 Task: Find connections with filter location Drean with filter topic #Leadershipfirstwith filter profile language German with filter current company Springer Nature Technology and Publishing Solutions with filter school Allahabad Agricultural Institute with filter industry Landscaping Services with filter service category Commercial Real Estate with filter keywords title Mechanical Engineer
Action: Mouse moved to (578, 82)
Screenshot: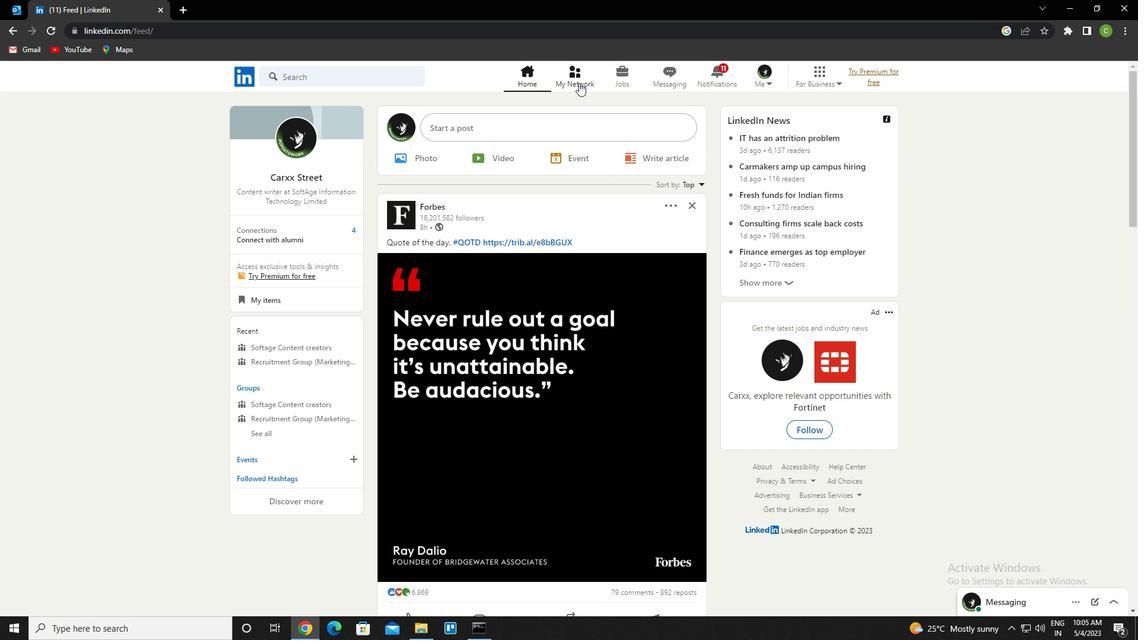 
Action: Mouse pressed left at (578, 82)
Screenshot: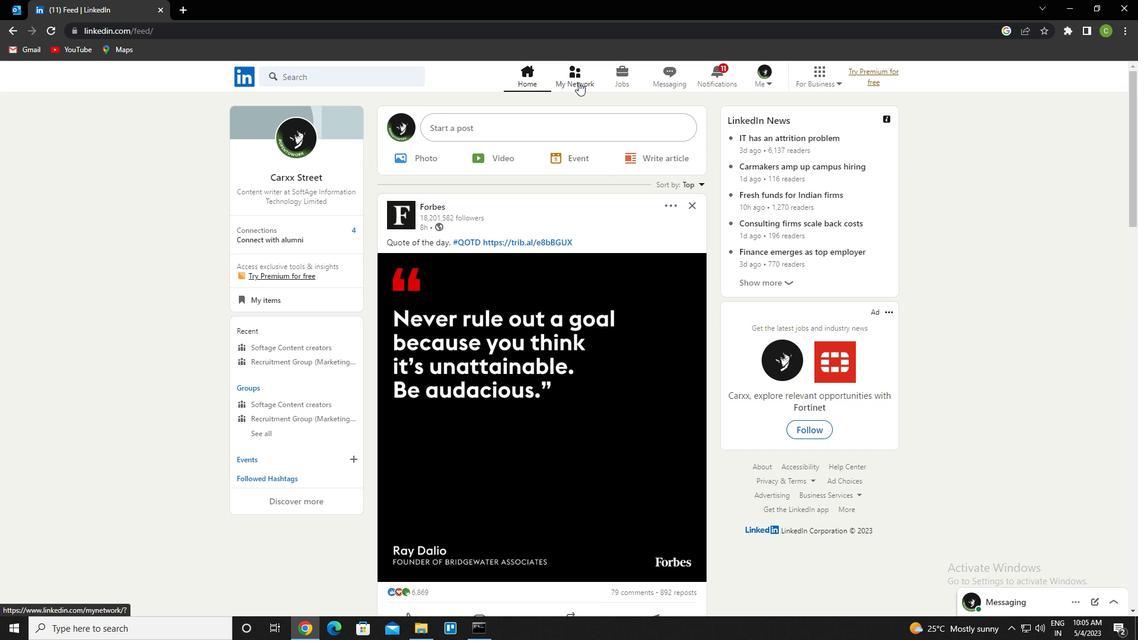 
Action: Mouse moved to (354, 147)
Screenshot: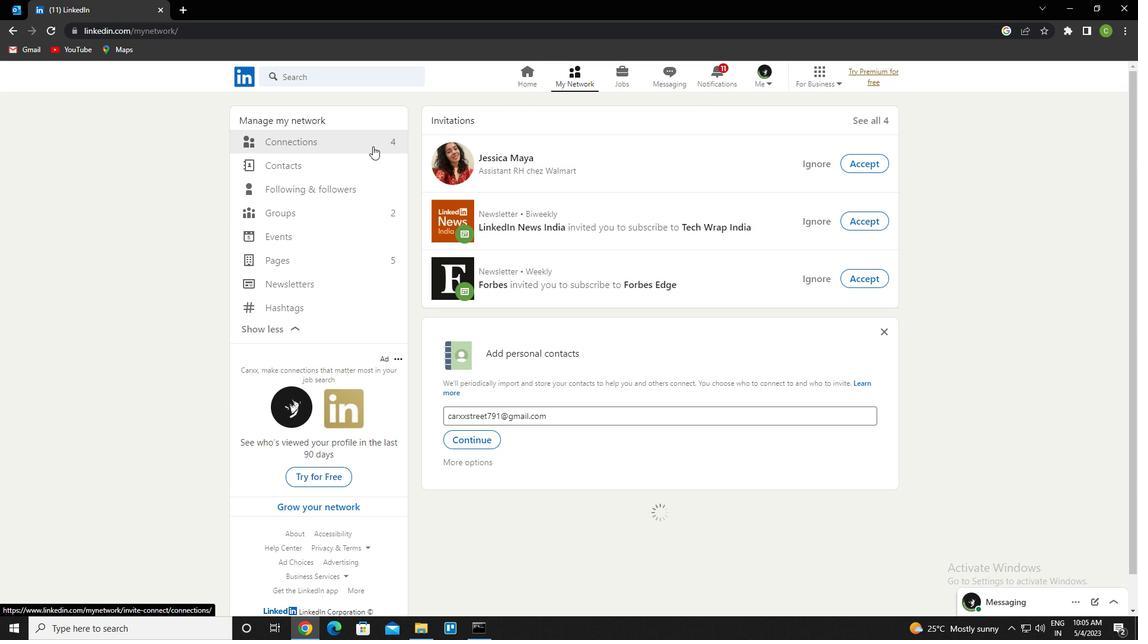 
Action: Mouse pressed left at (354, 147)
Screenshot: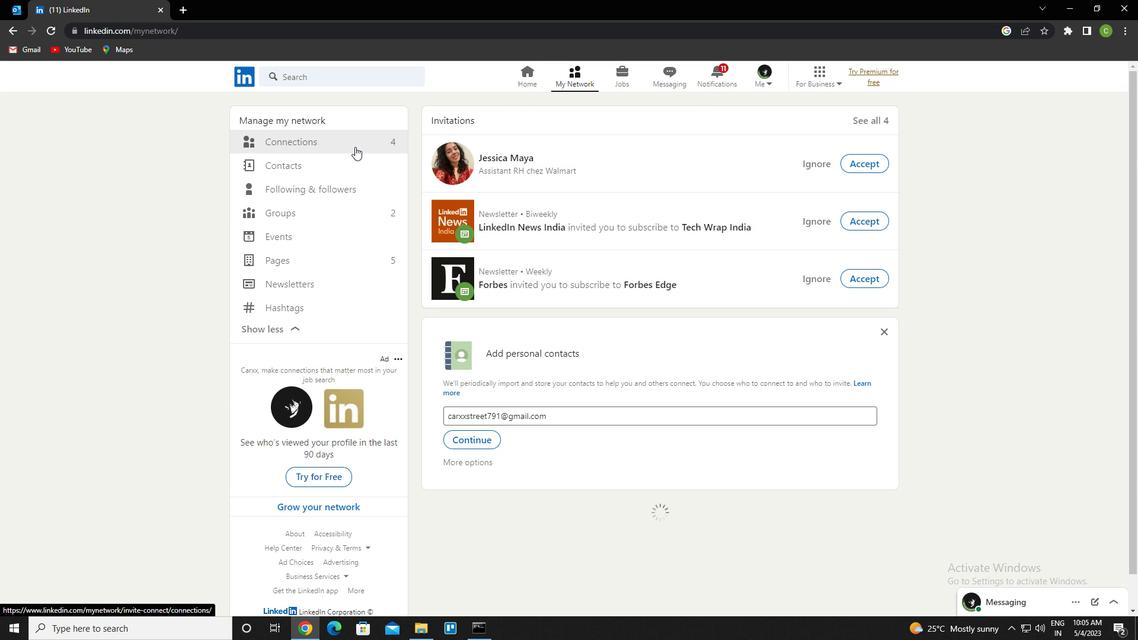 
Action: Mouse moved to (682, 145)
Screenshot: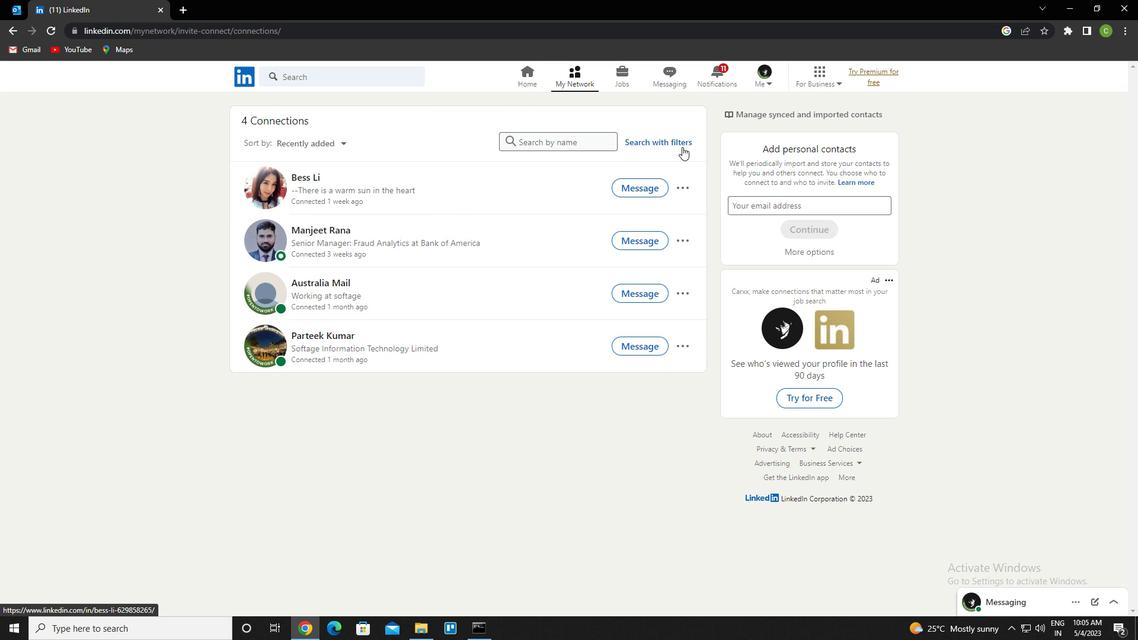 
Action: Mouse pressed left at (682, 145)
Screenshot: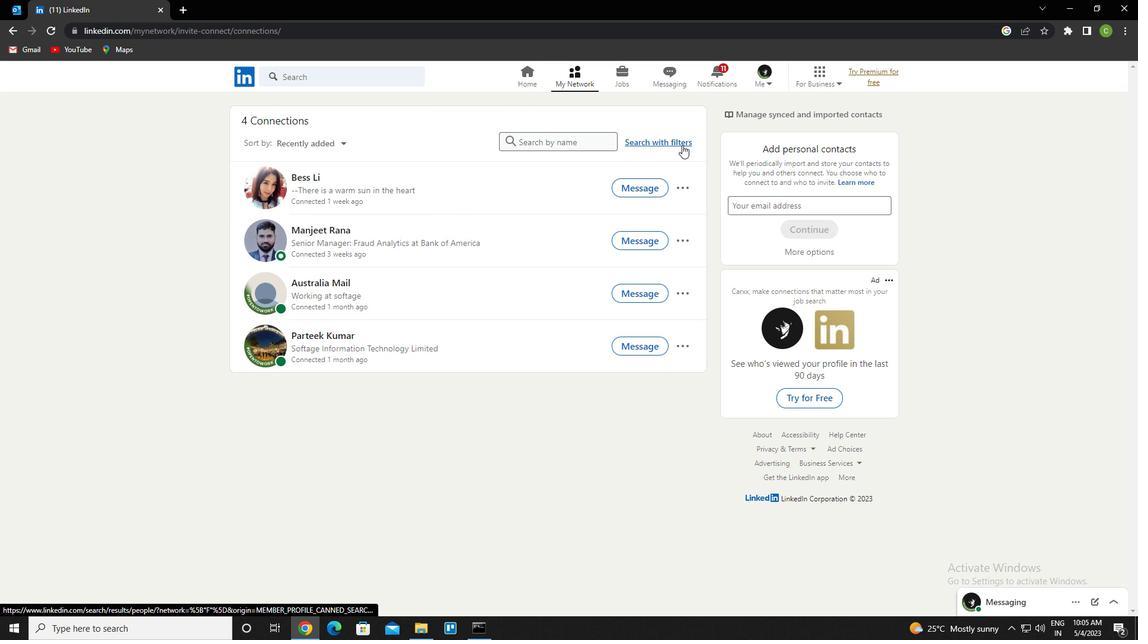 
Action: Mouse moved to (614, 111)
Screenshot: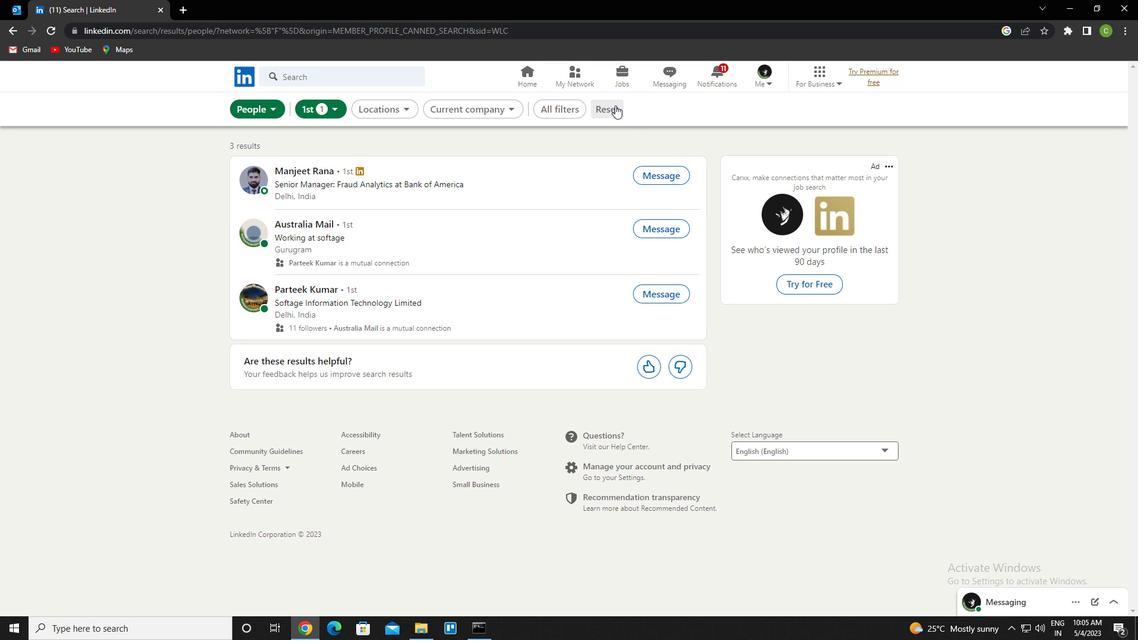 
Action: Mouse pressed left at (614, 111)
Screenshot: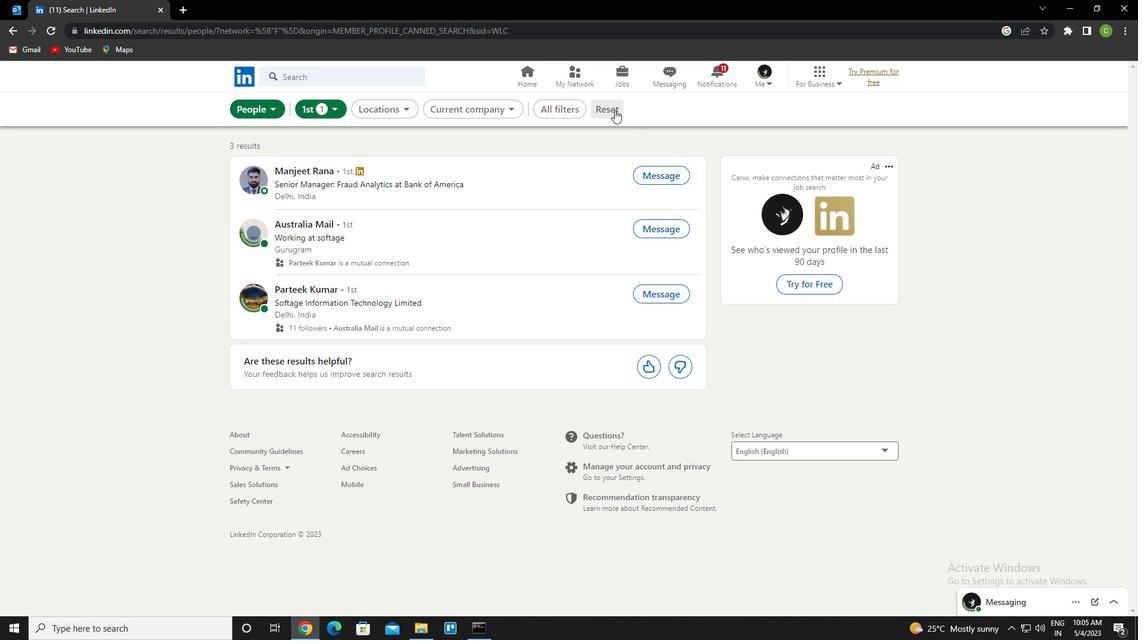
Action: Mouse moved to (597, 111)
Screenshot: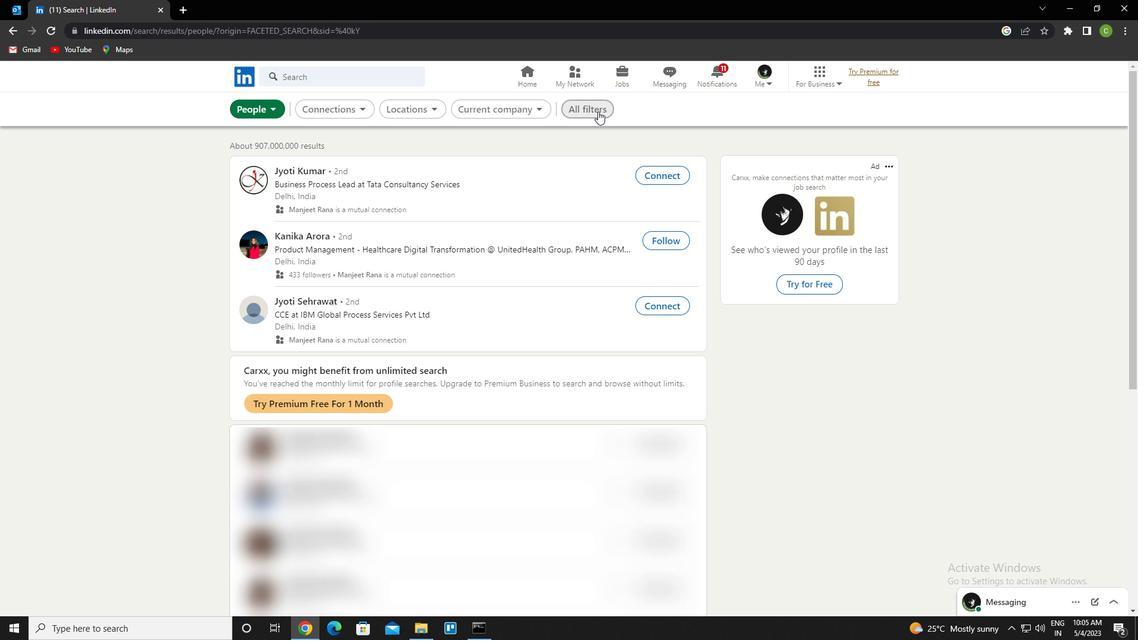
Action: Mouse pressed left at (597, 111)
Screenshot: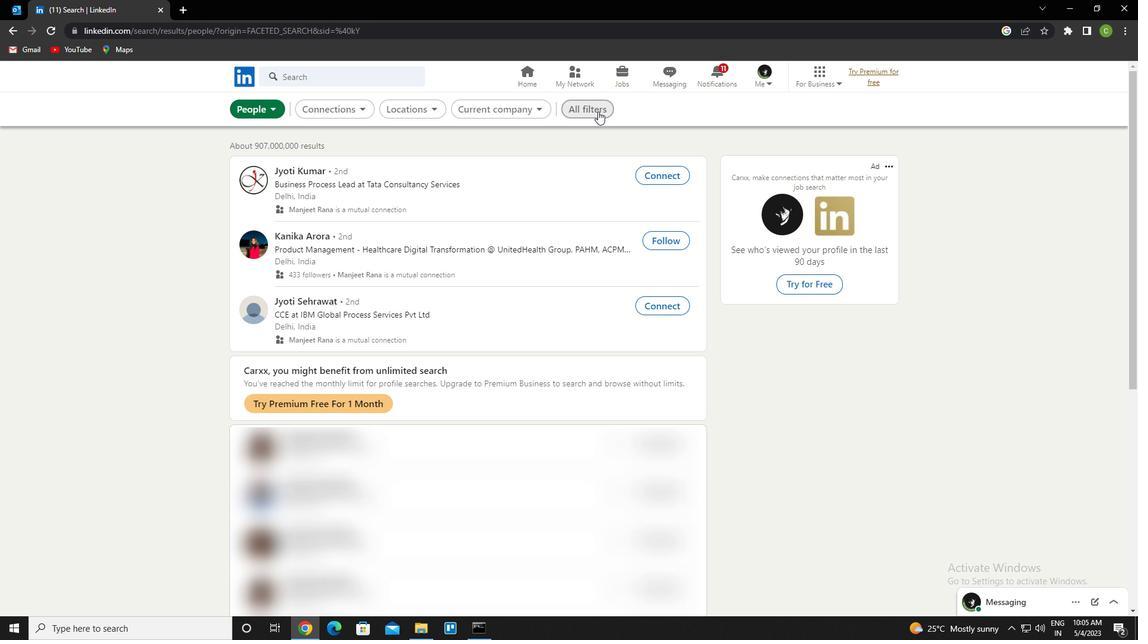 
Action: Mouse moved to (833, 278)
Screenshot: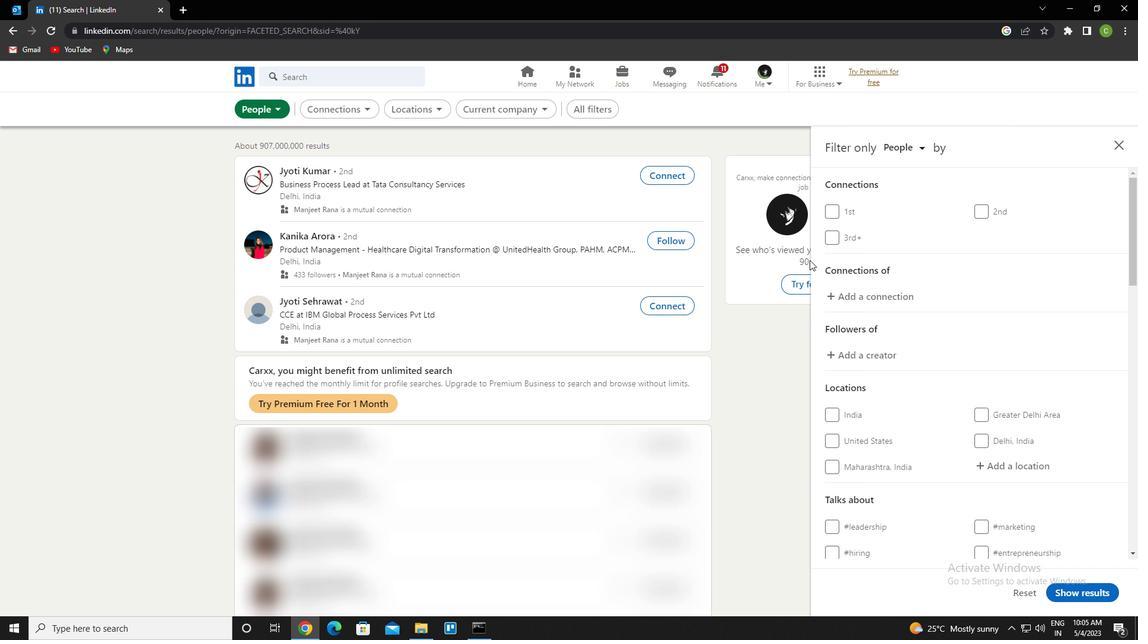 
Action: Mouse scrolled (833, 277) with delta (0, 0)
Screenshot: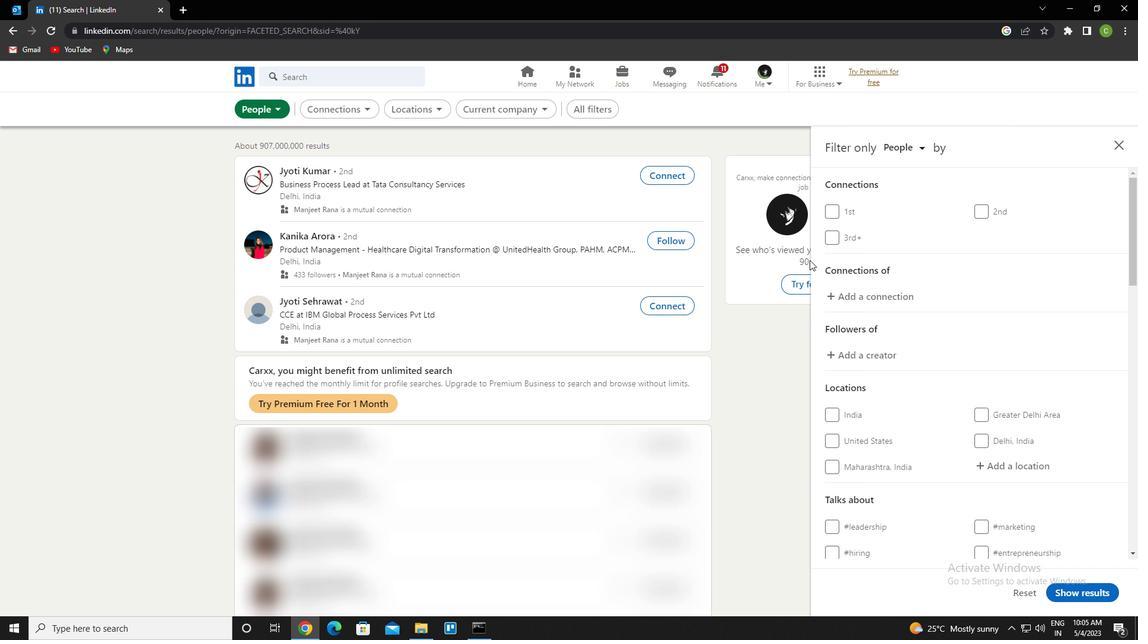 
Action: Mouse moved to (857, 293)
Screenshot: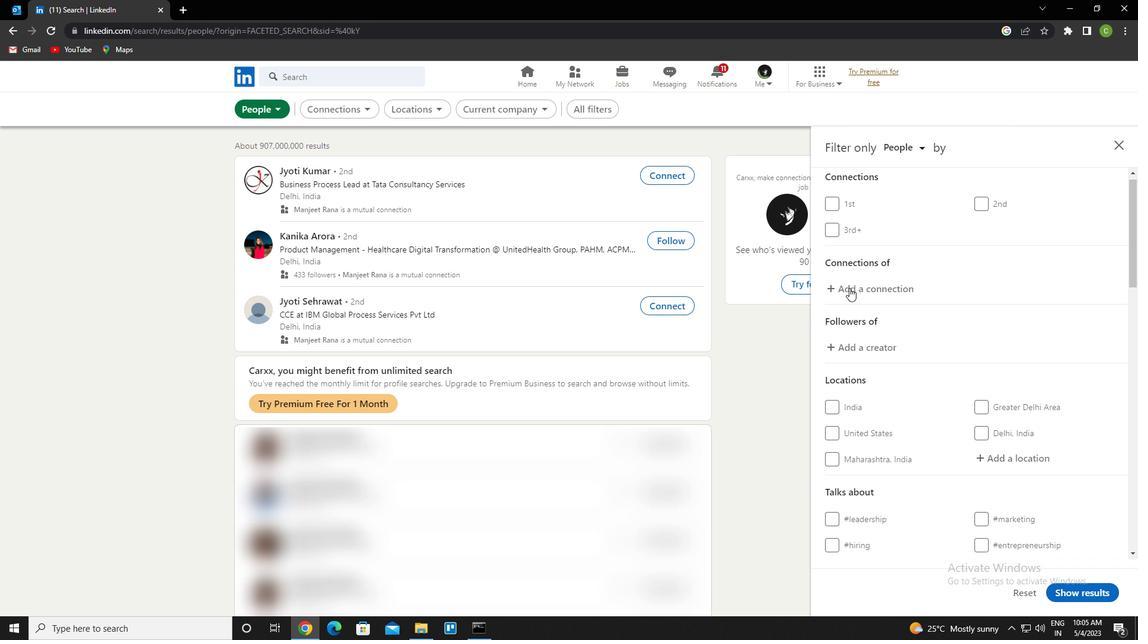 
Action: Mouse scrolled (857, 292) with delta (0, 0)
Screenshot: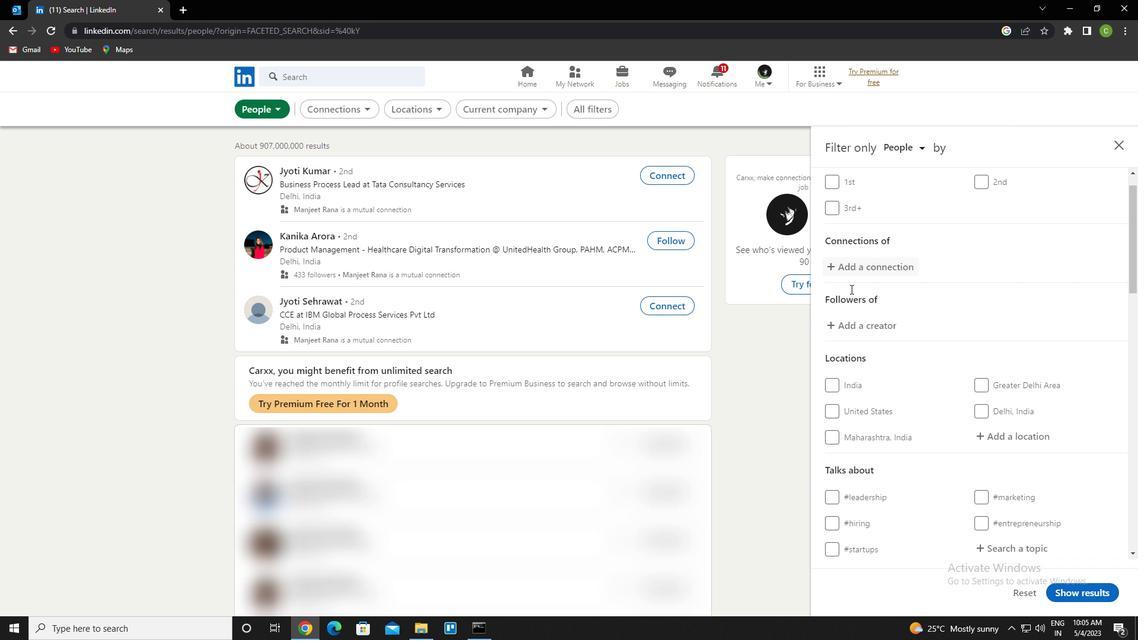 
Action: Mouse moved to (857, 295)
Screenshot: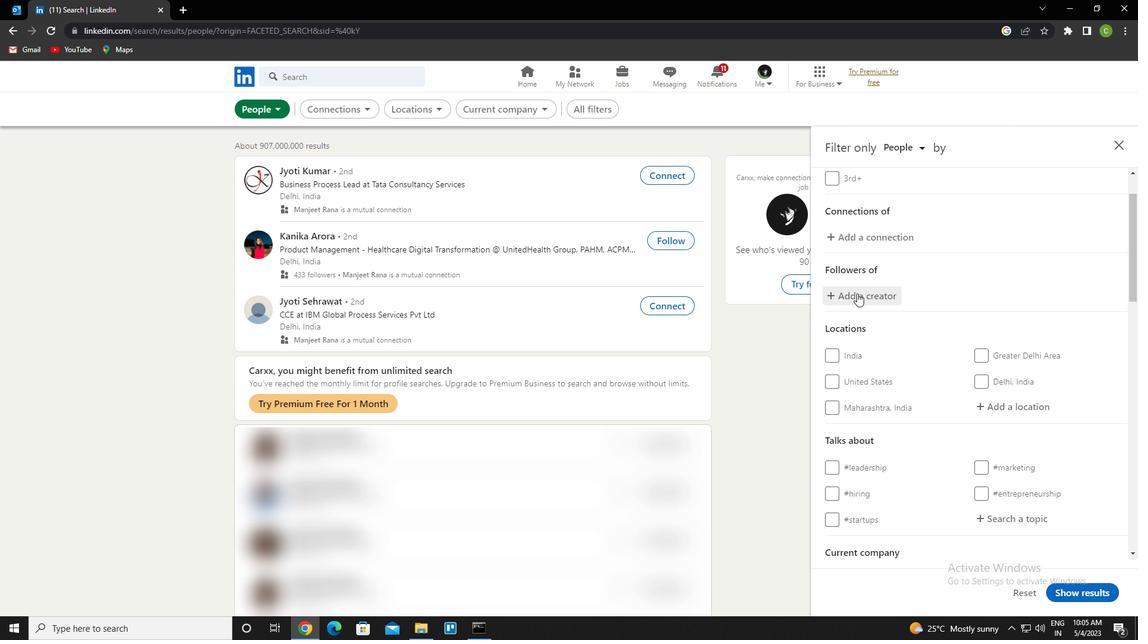 
Action: Mouse scrolled (857, 294) with delta (0, 0)
Screenshot: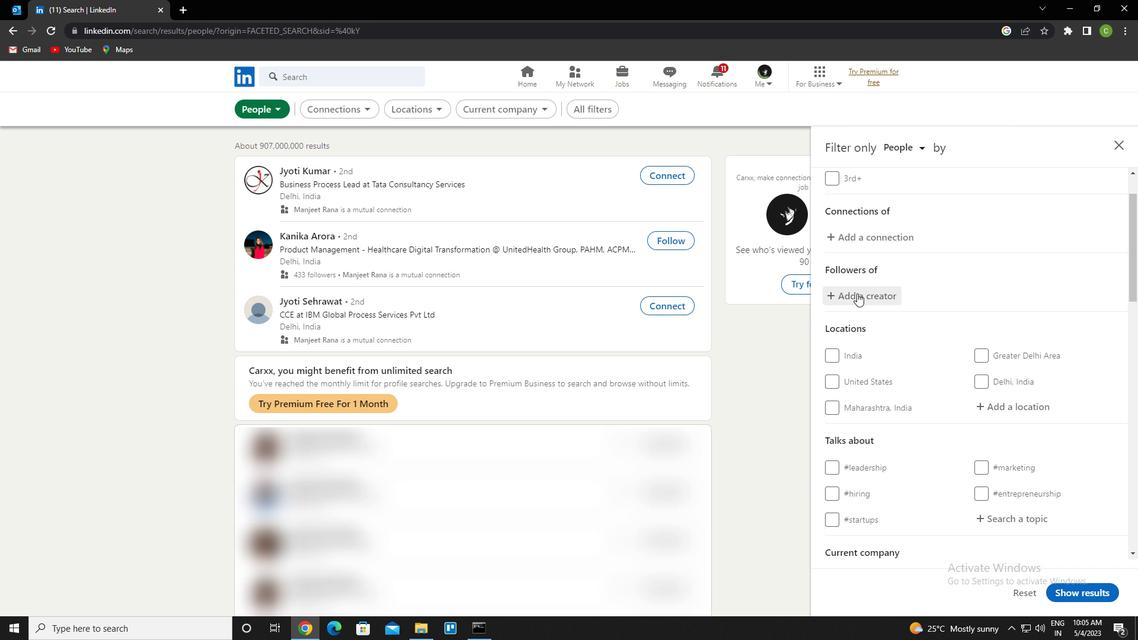 
Action: Mouse moved to (999, 292)
Screenshot: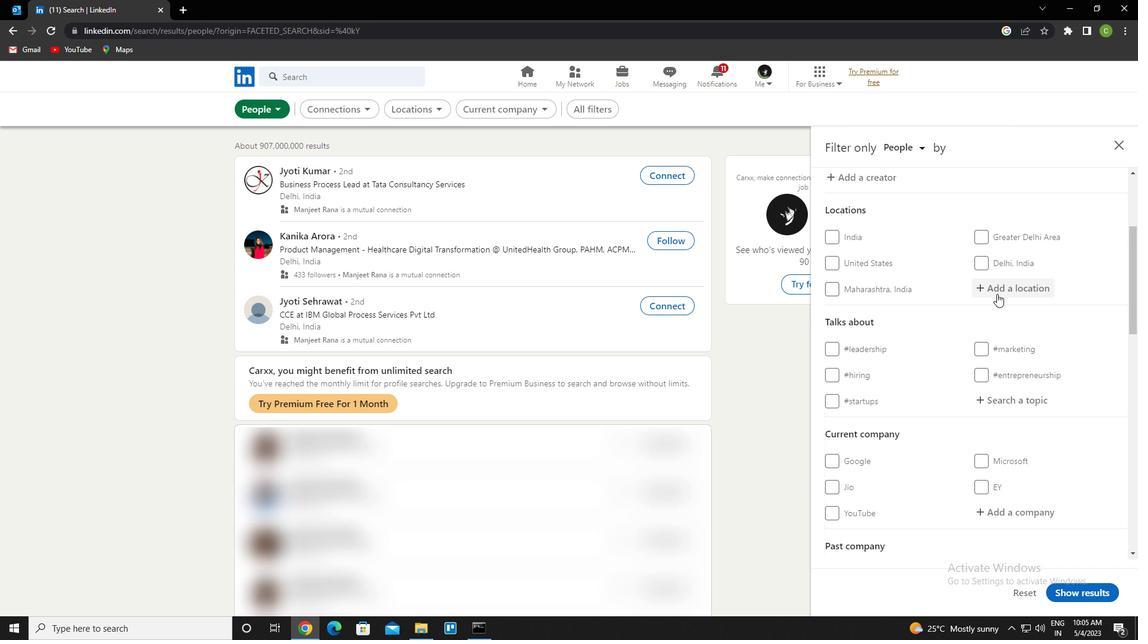 
Action: Mouse pressed left at (999, 292)
Screenshot: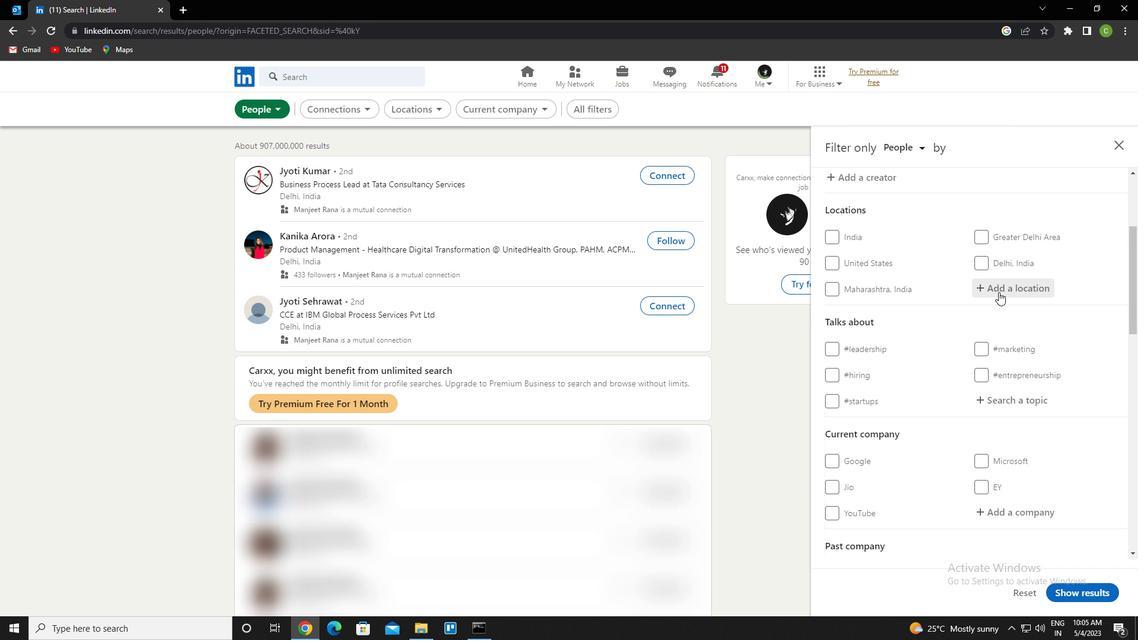 
Action: Key pressed <Key.caps_lock>d<Key.caps_lock>rean<Key.down><Key.enter>
Screenshot: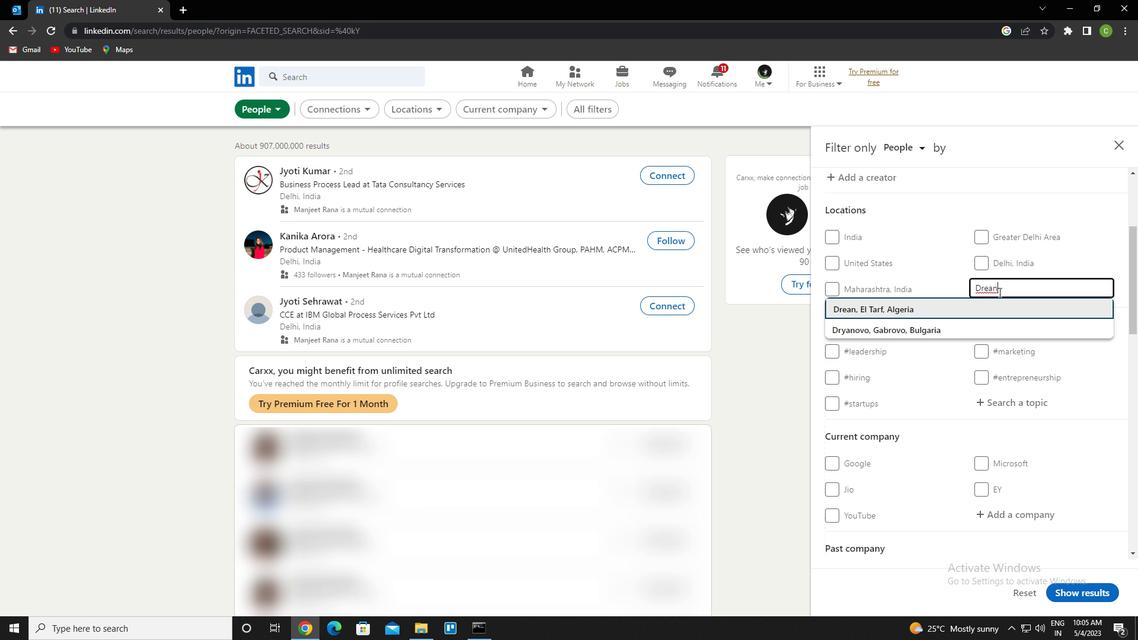
Action: Mouse scrolled (999, 291) with delta (0, 0)
Screenshot: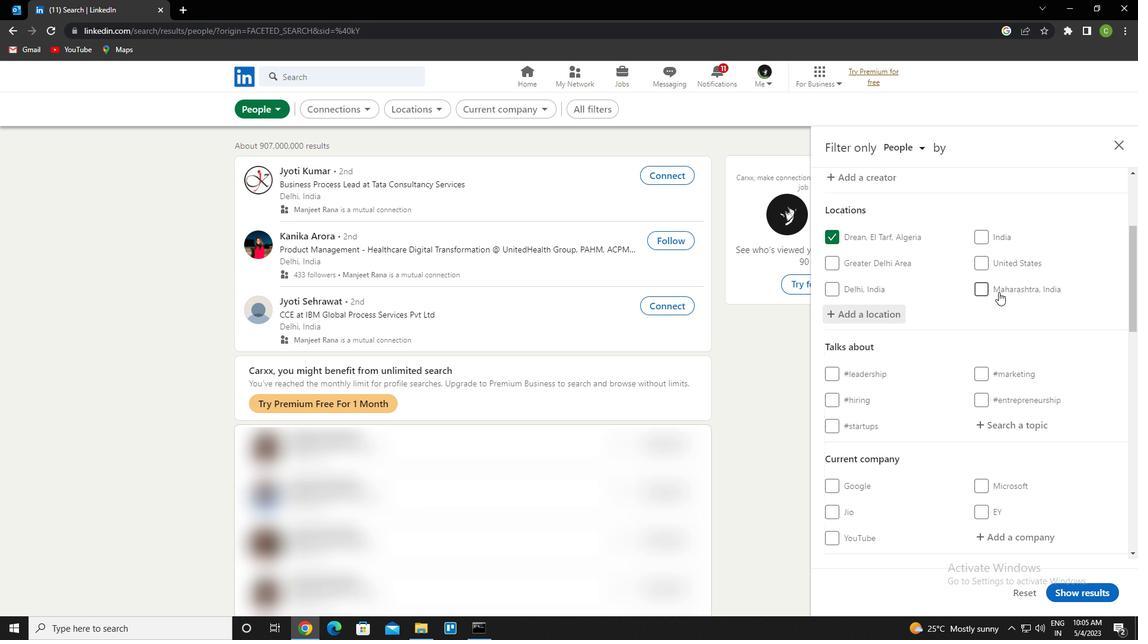 
Action: Mouse scrolled (999, 291) with delta (0, 0)
Screenshot: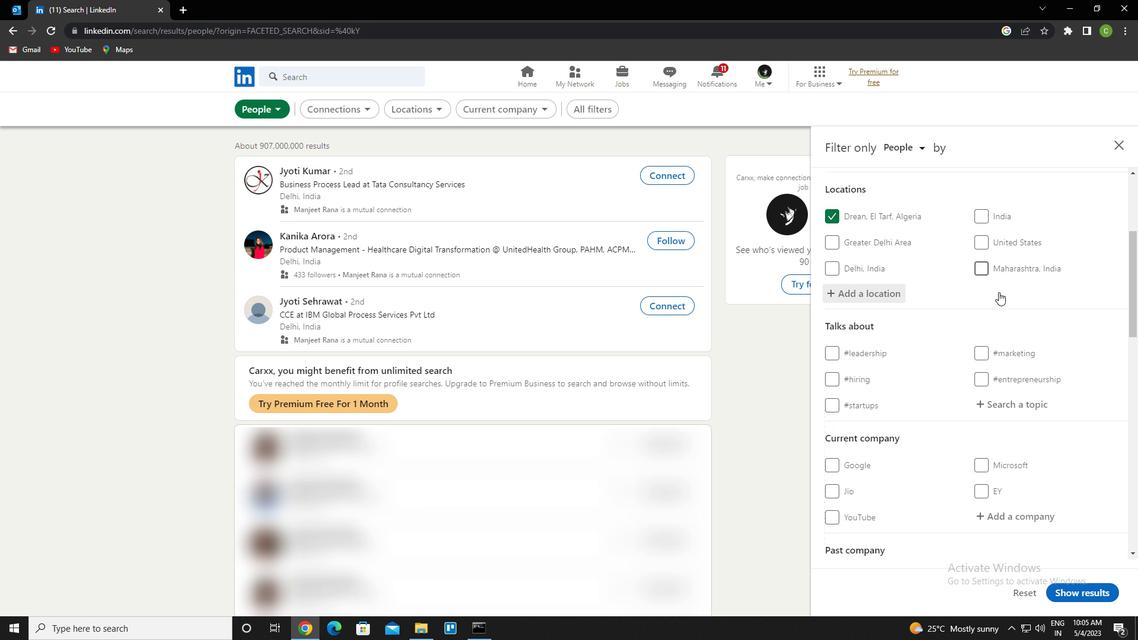 
Action: Mouse moved to (1009, 310)
Screenshot: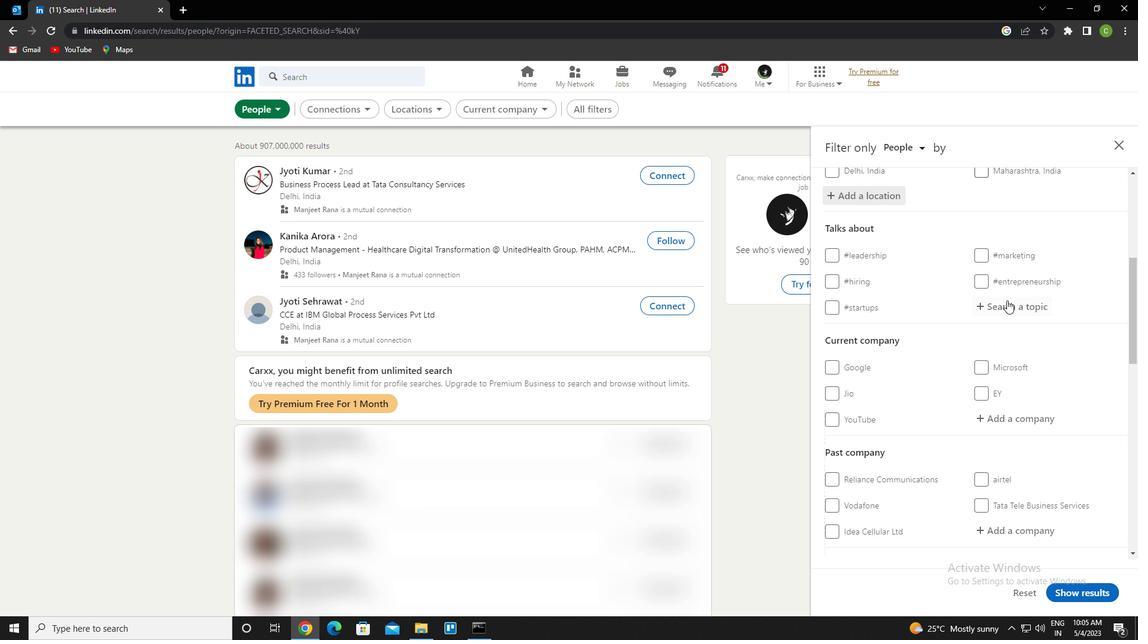 
Action: Mouse pressed left at (1009, 310)
Screenshot: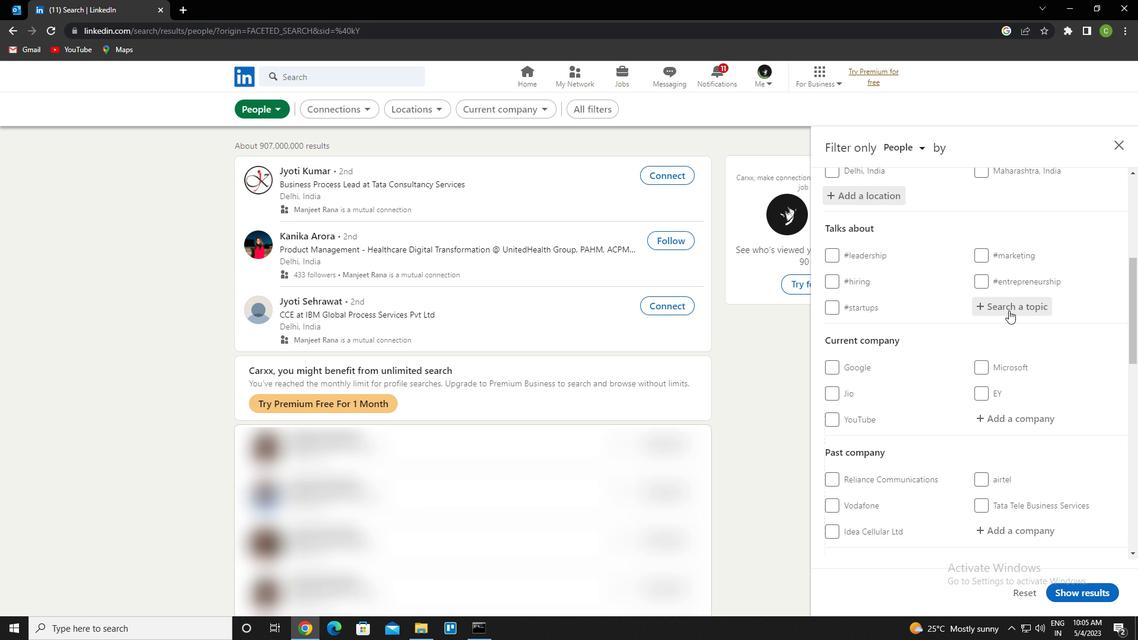 
Action: Key pressed <Key.caps_lock>l<Key.caps_lock>eadreshipfirst
Screenshot: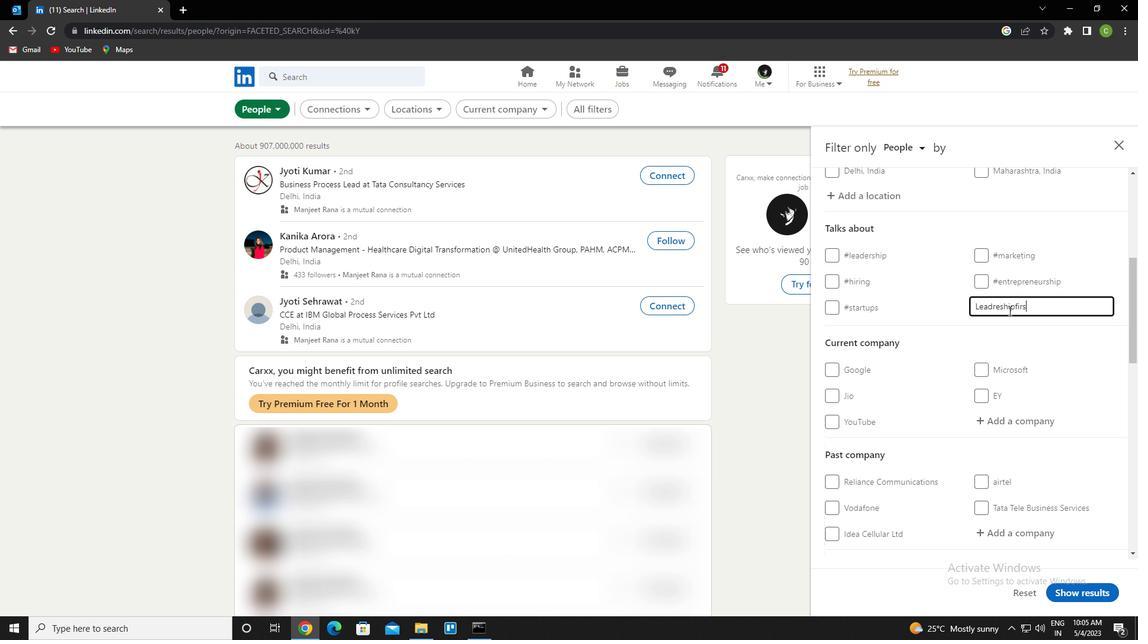 
Action: Mouse moved to (999, 308)
Screenshot: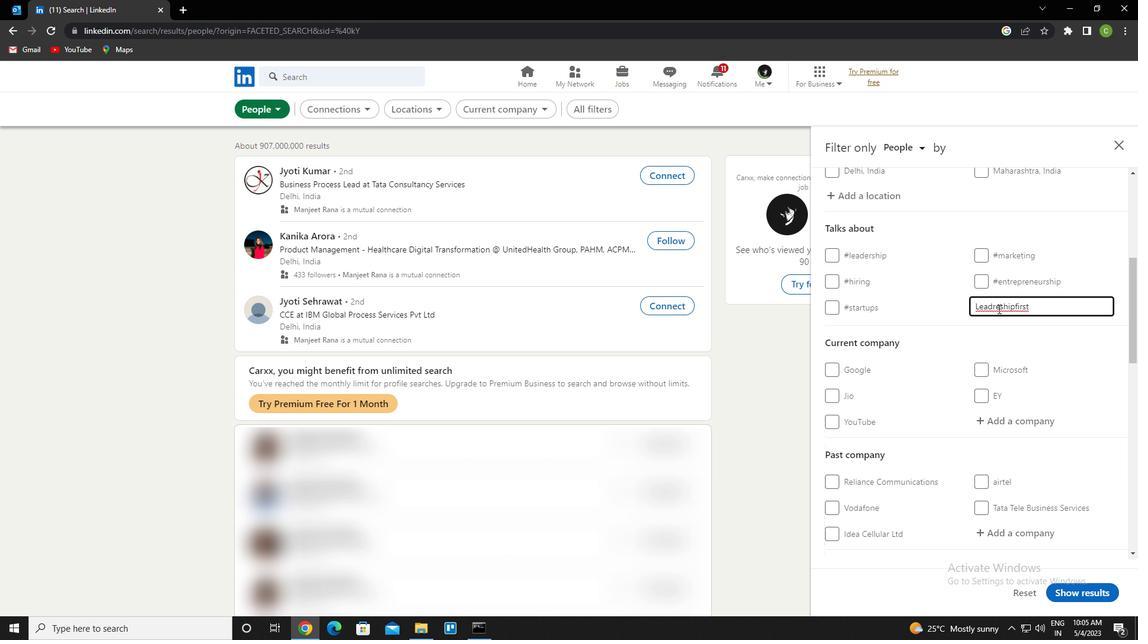 
Action: Mouse pressed left at (999, 308)
Screenshot: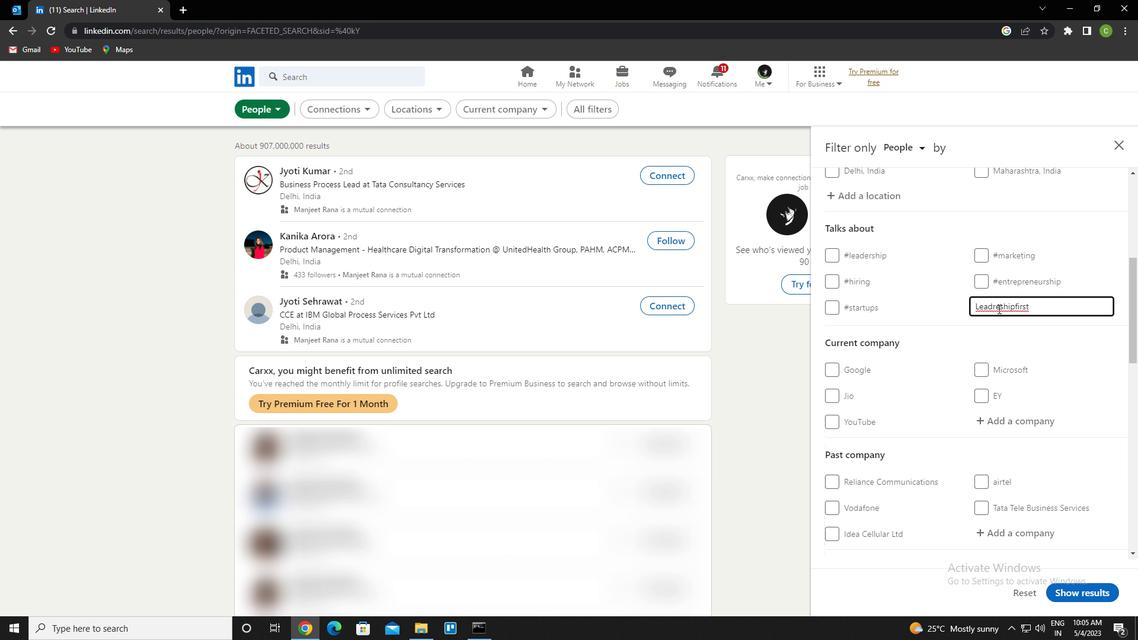 
Action: Mouse moved to (999, 308)
Screenshot: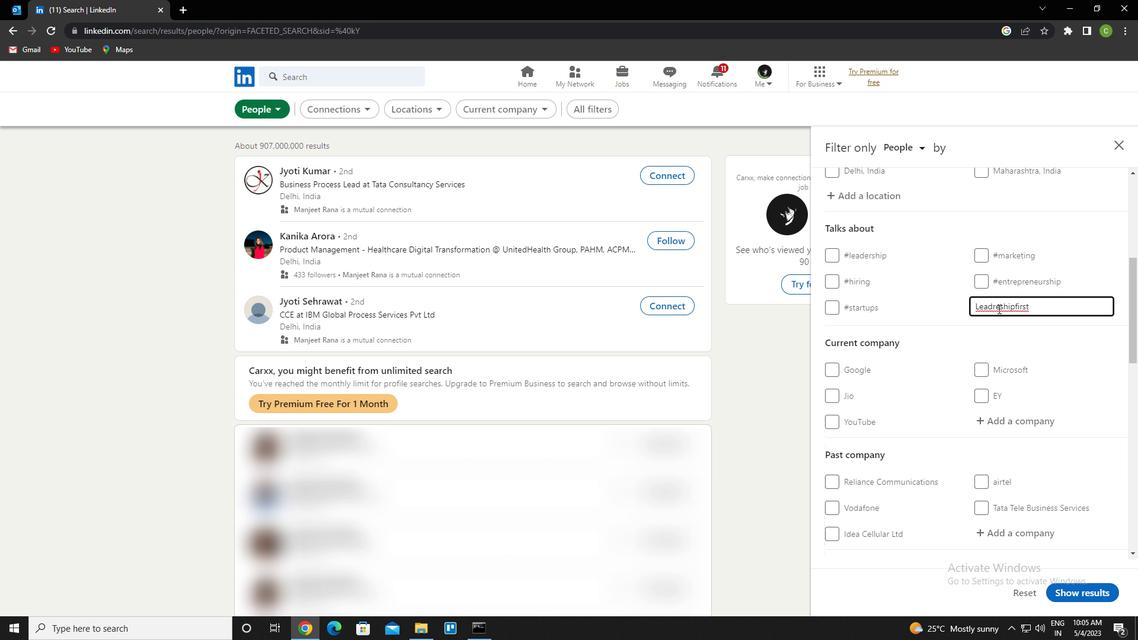 
Action: Key pressed <Key.backspace><Key.backspace>er
Screenshot: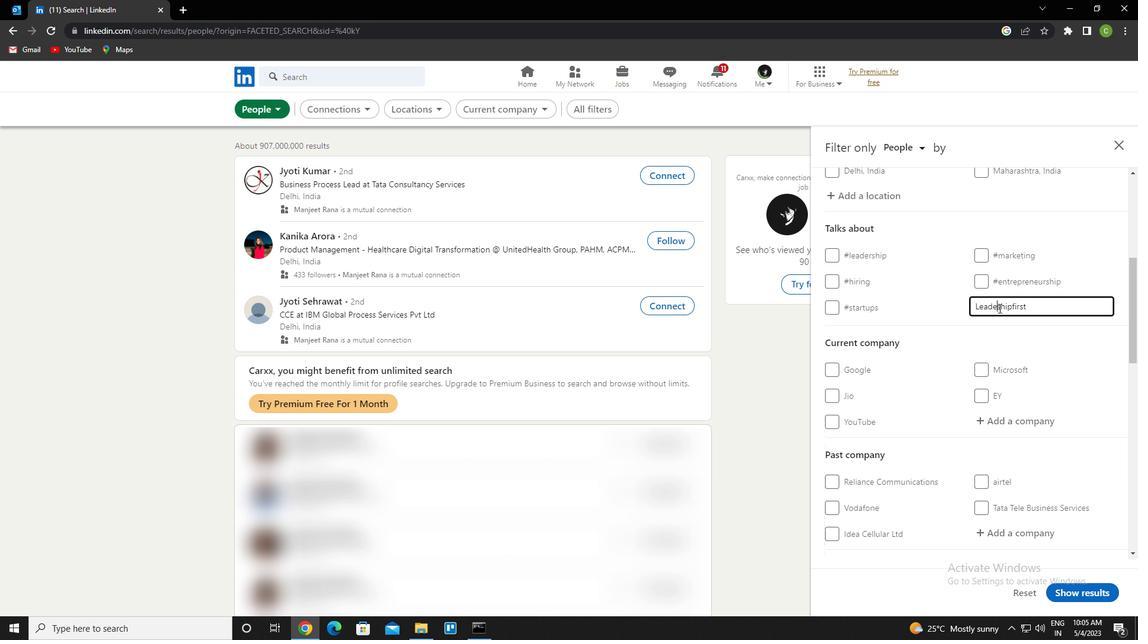 
Action: Mouse moved to (992, 323)
Screenshot: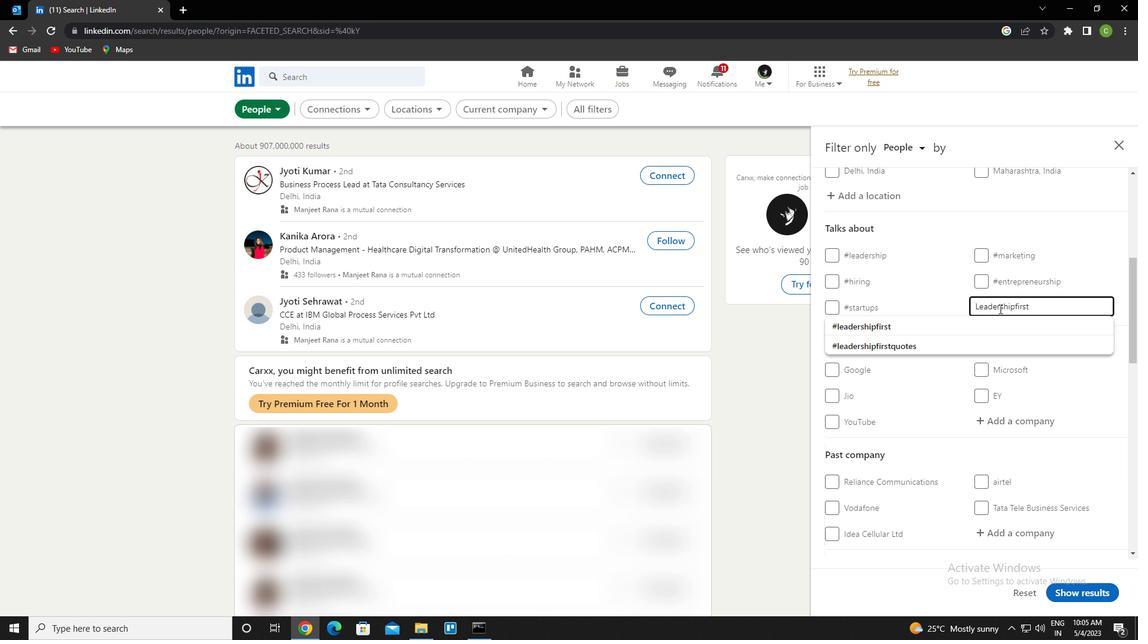 
Action: Mouse pressed left at (992, 323)
Screenshot: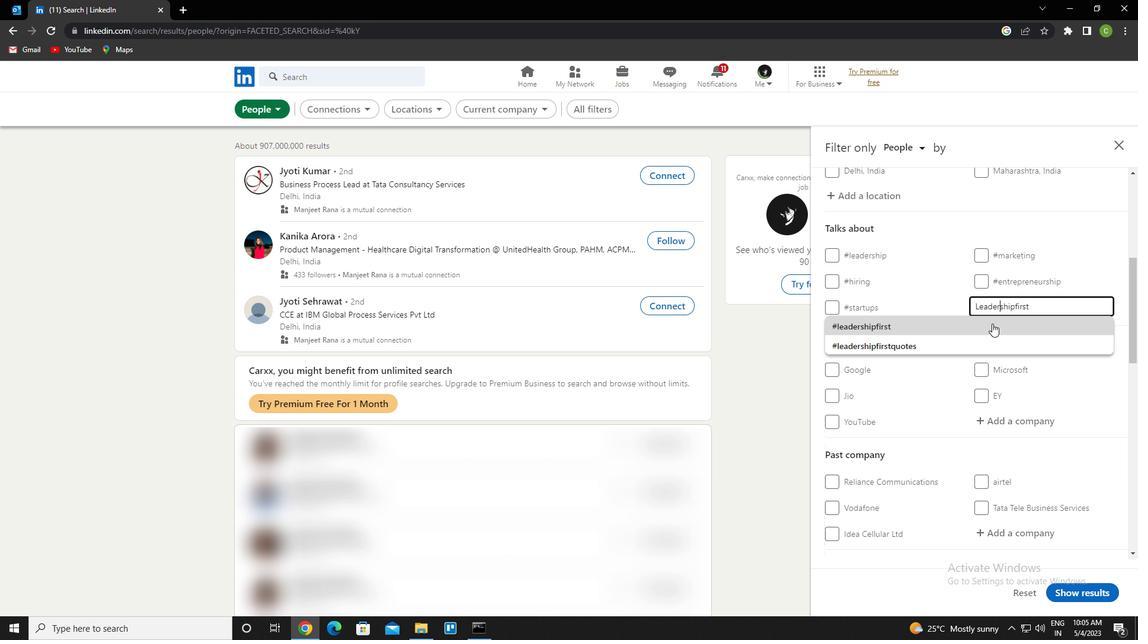 
Action: Mouse scrolled (992, 323) with delta (0, 0)
Screenshot: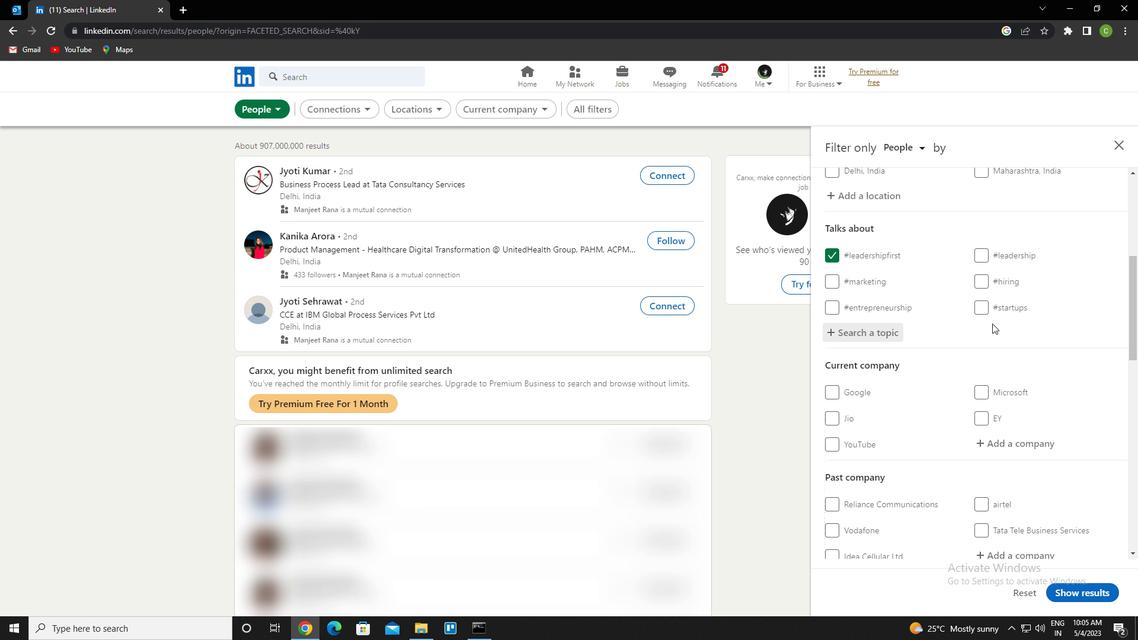 
Action: Mouse scrolled (992, 323) with delta (0, 0)
Screenshot: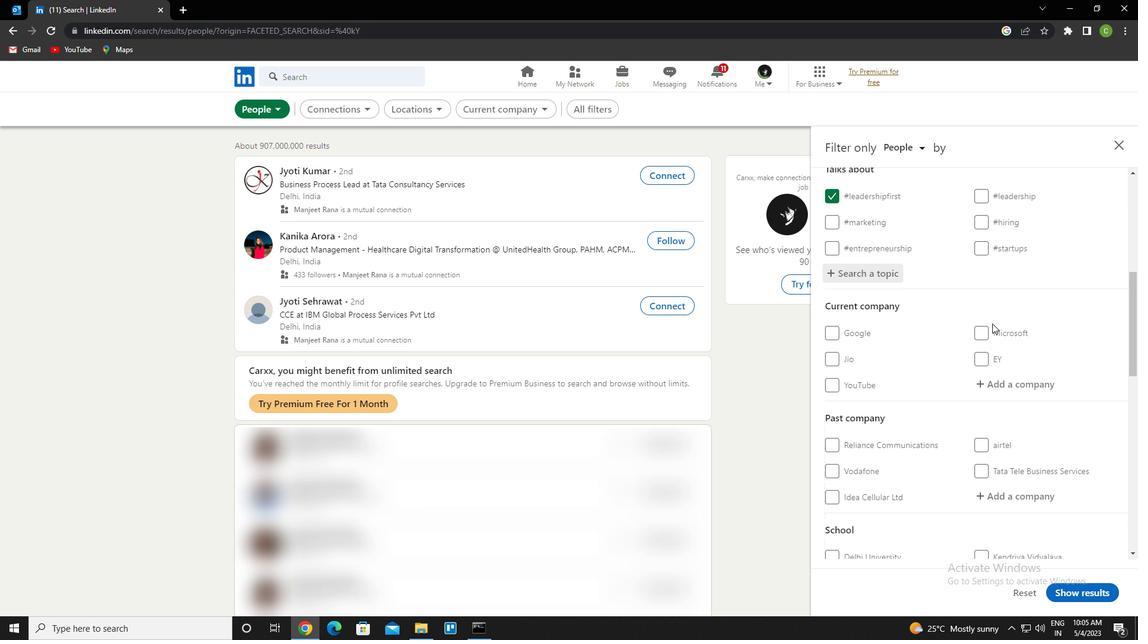 
Action: Mouse moved to (971, 313)
Screenshot: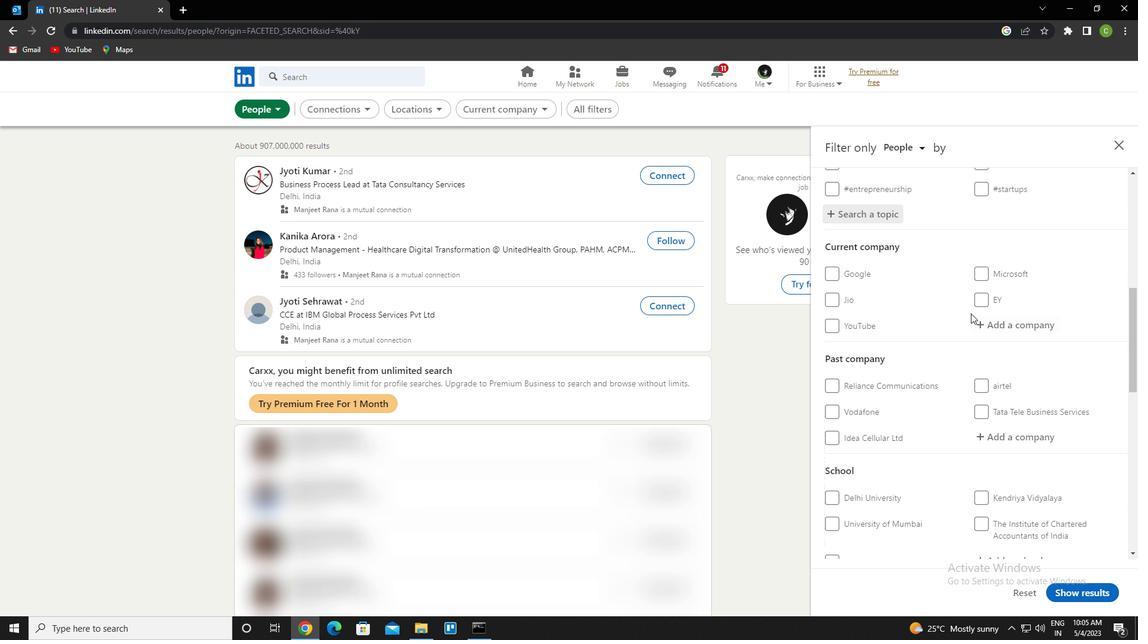 
Action: Mouse scrolled (971, 312) with delta (0, 0)
Screenshot: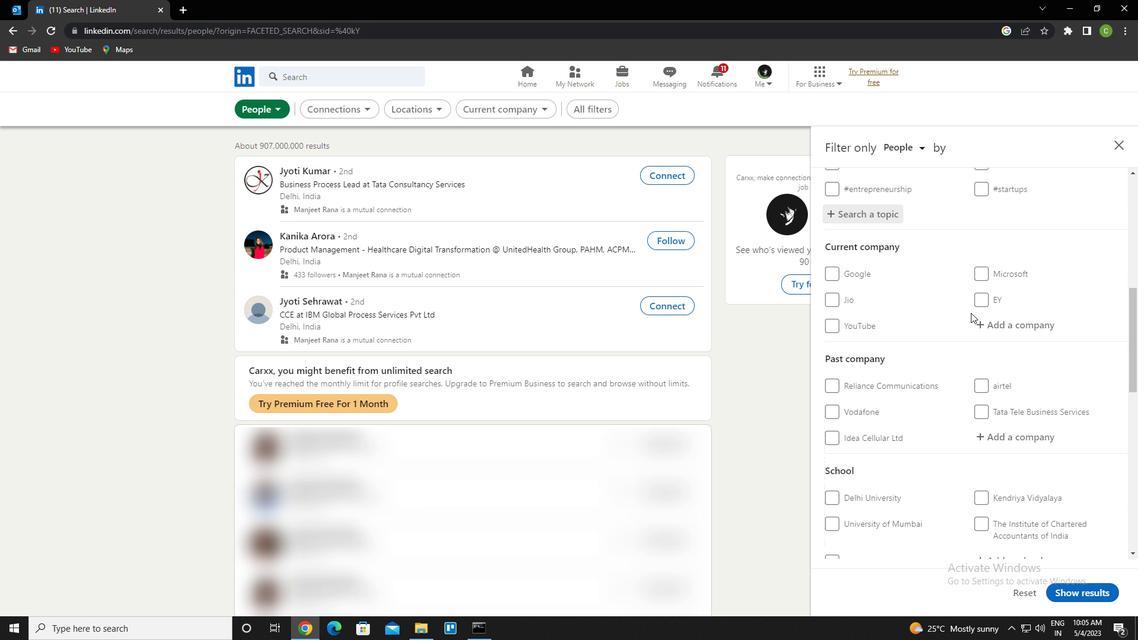 
Action: Mouse scrolled (971, 312) with delta (0, 0)
Screenshot: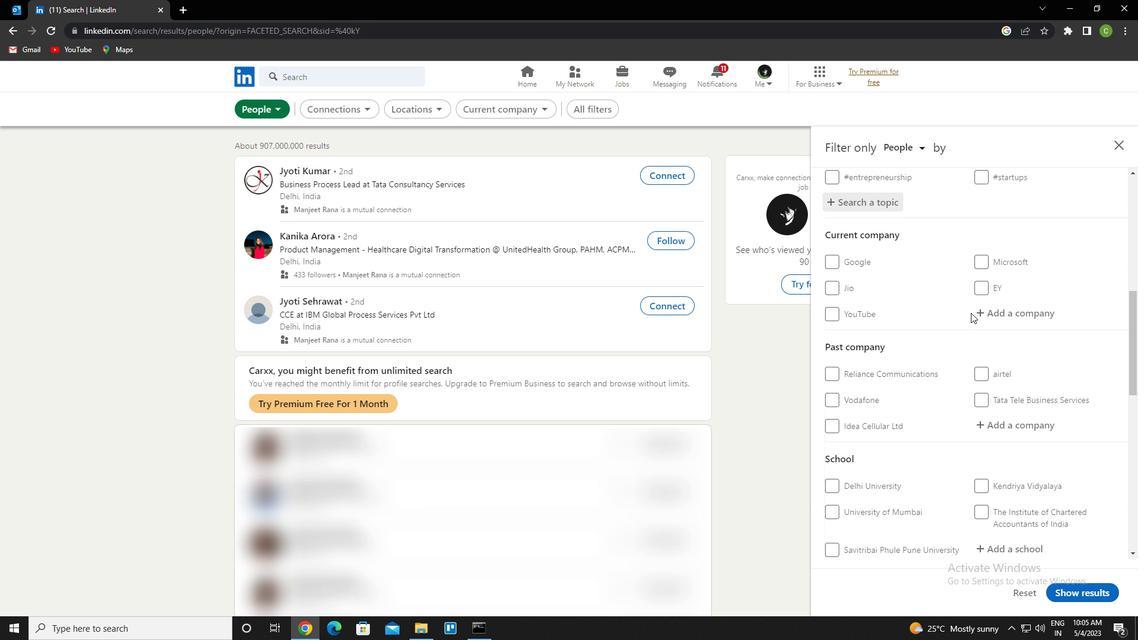 
Action: Mouse scrolled (971, 312) with delta (0, 0)
Screenshot: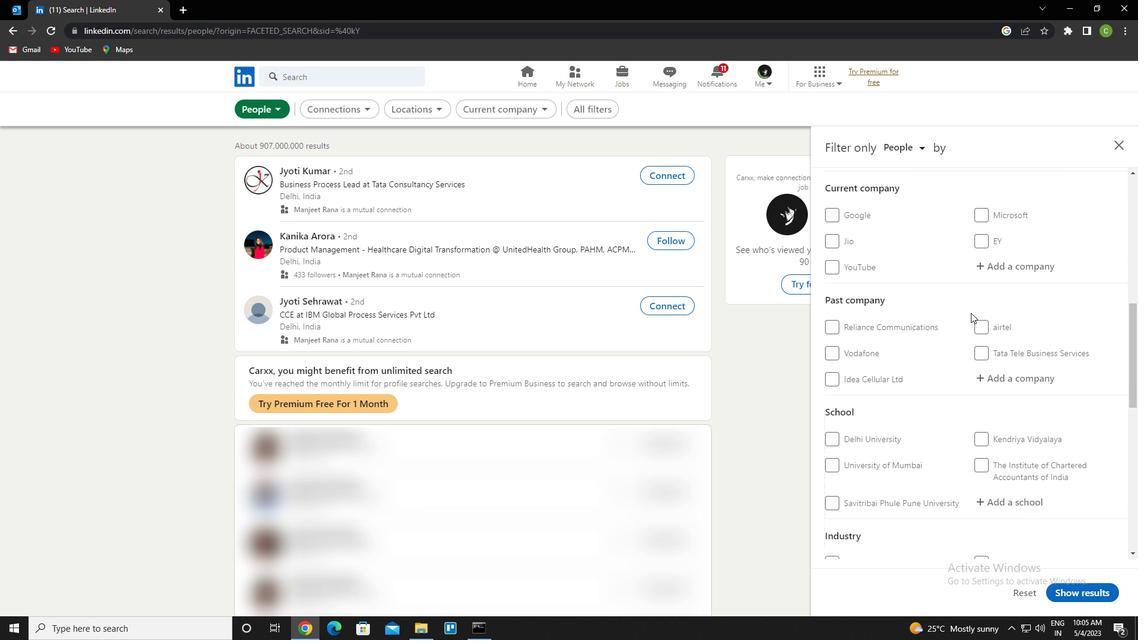
Action: Mouse scrolled (971, 312) with delta (0, 0)
Screenshot: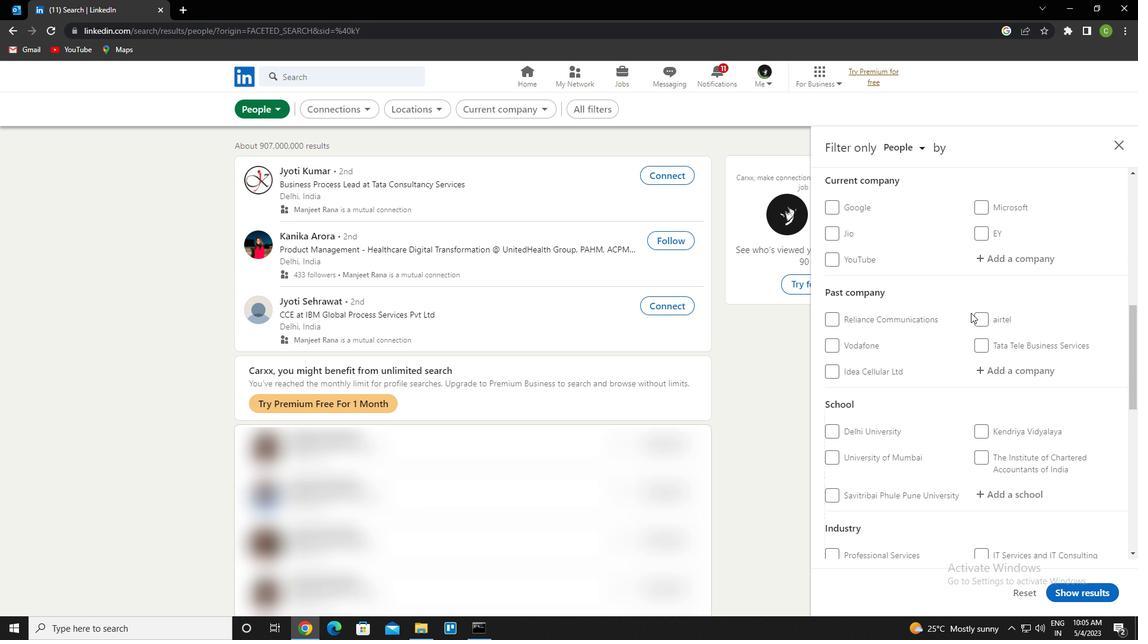 
Action: Mouse scrolled (971, 312) with delta (0, 0)
Screenshot: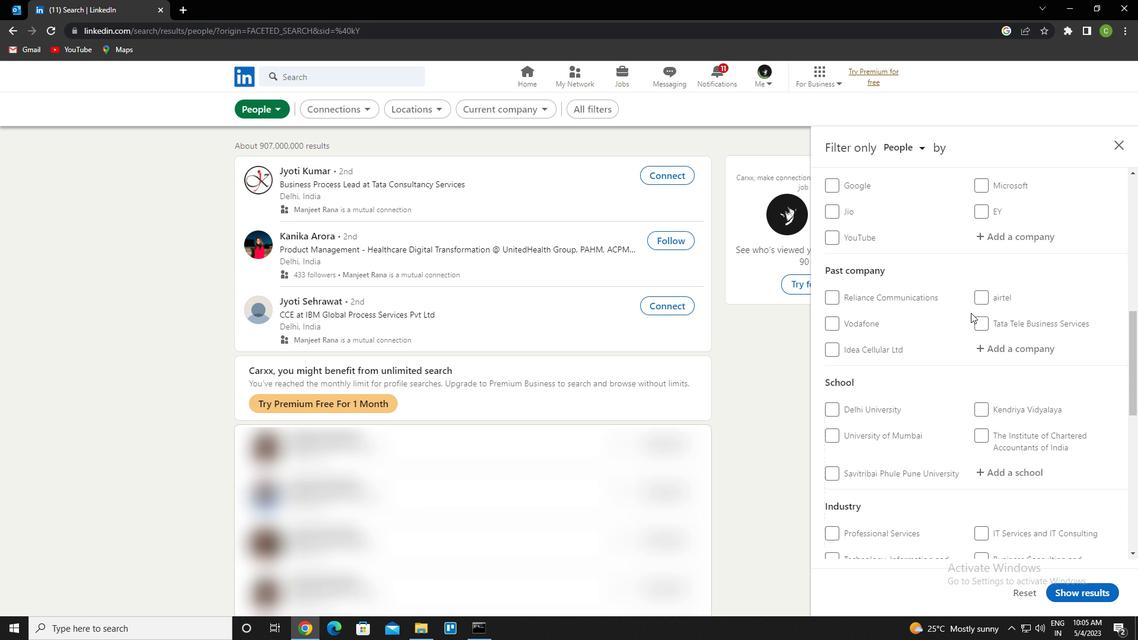 
Action: Mouse scrolled (971, 312) with delta (0, 0)
Screenshot: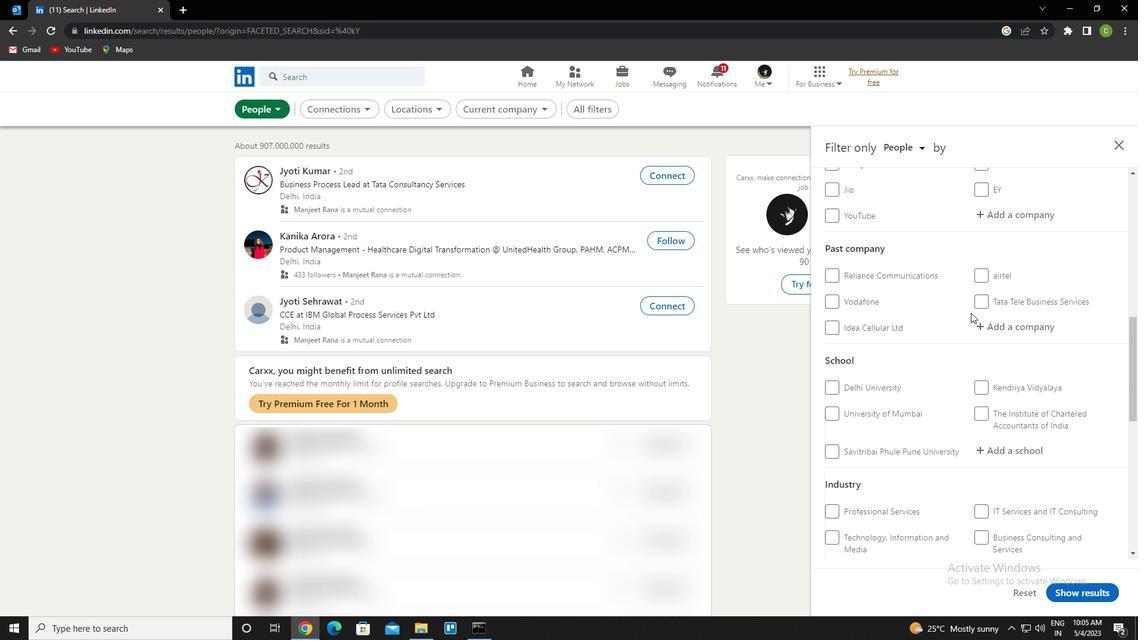 
Action: Mouse scrolled (971, 312) with delta (0, 0)
Screenshot: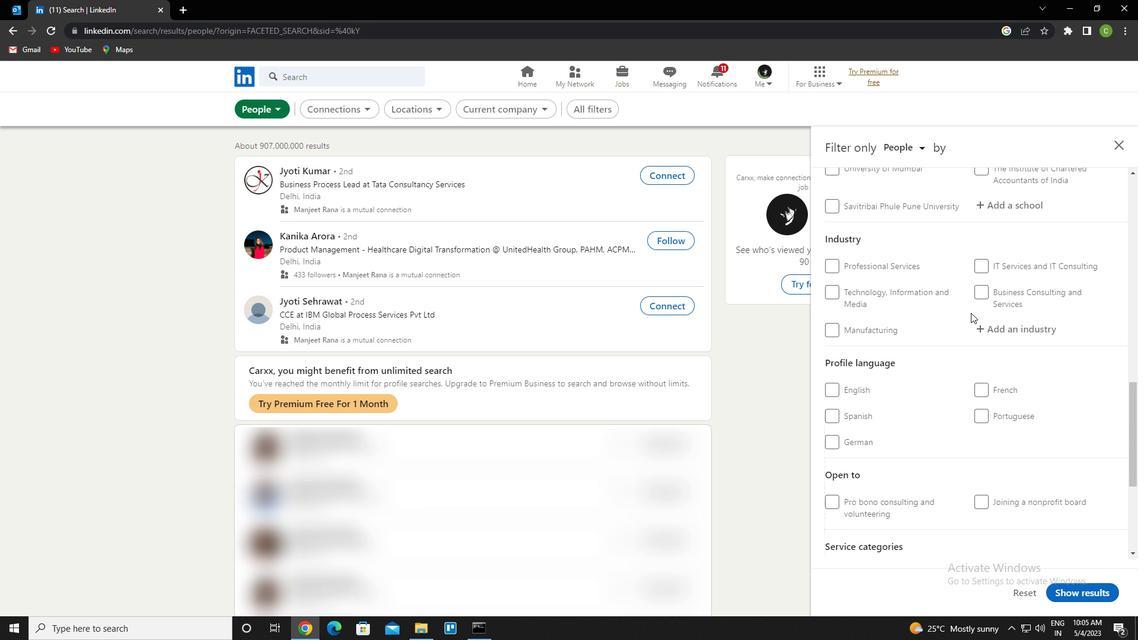 
Action: Mouse scrolled (971, 312) with delta (0, 0)
Screenshot: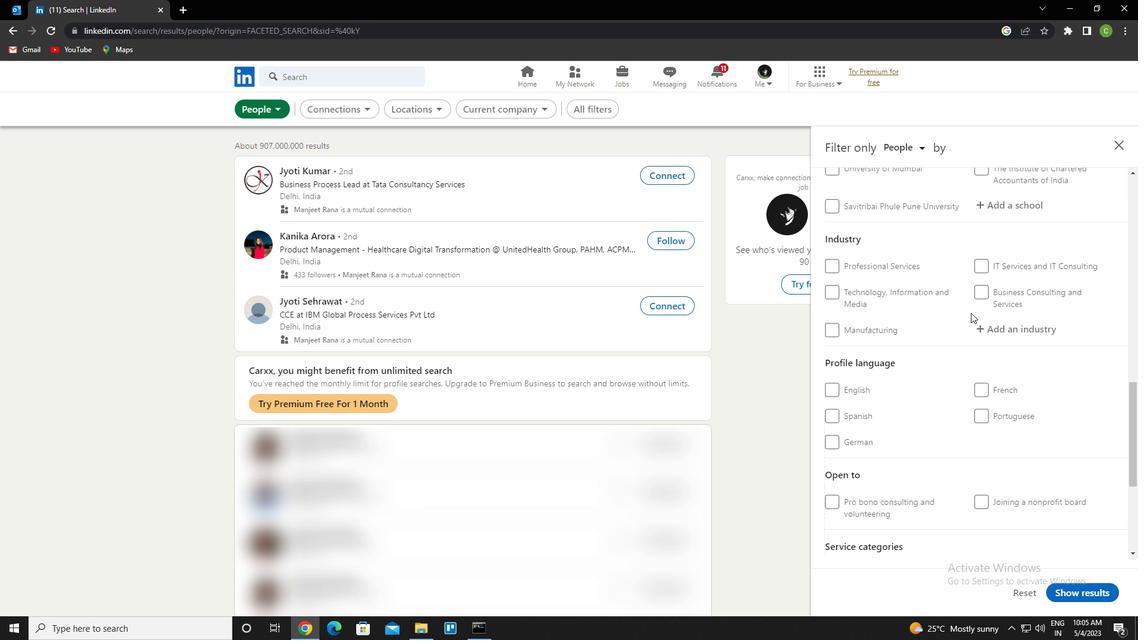 
Action: Mouse moved to (839, 326)
Screenshot: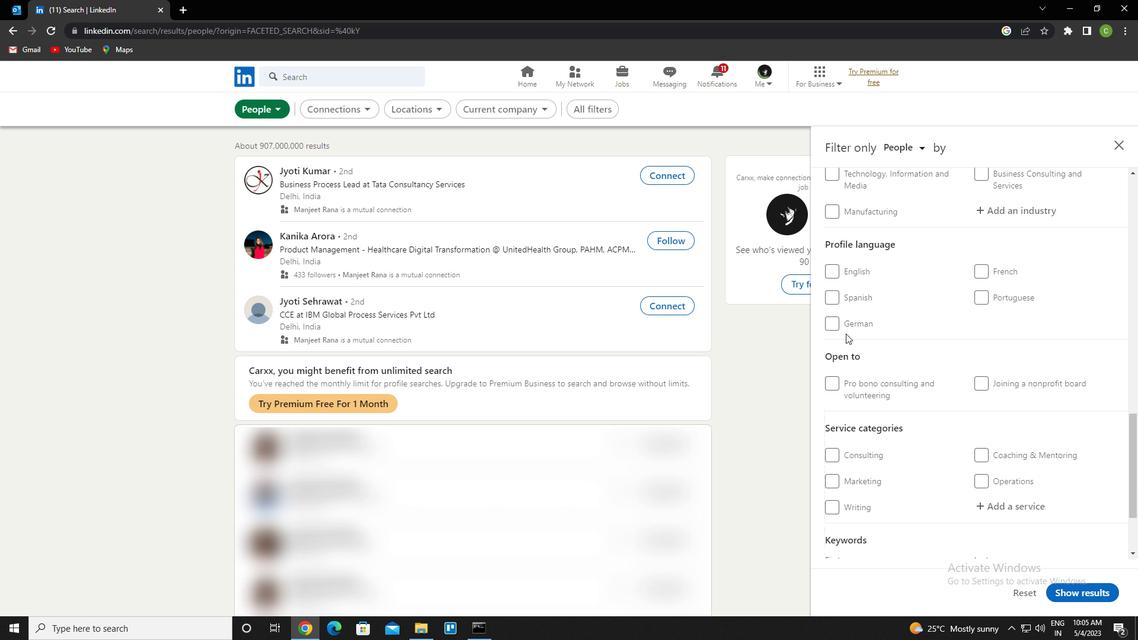 
Action: Mouse pressed left at (839, 326)
Screenshot: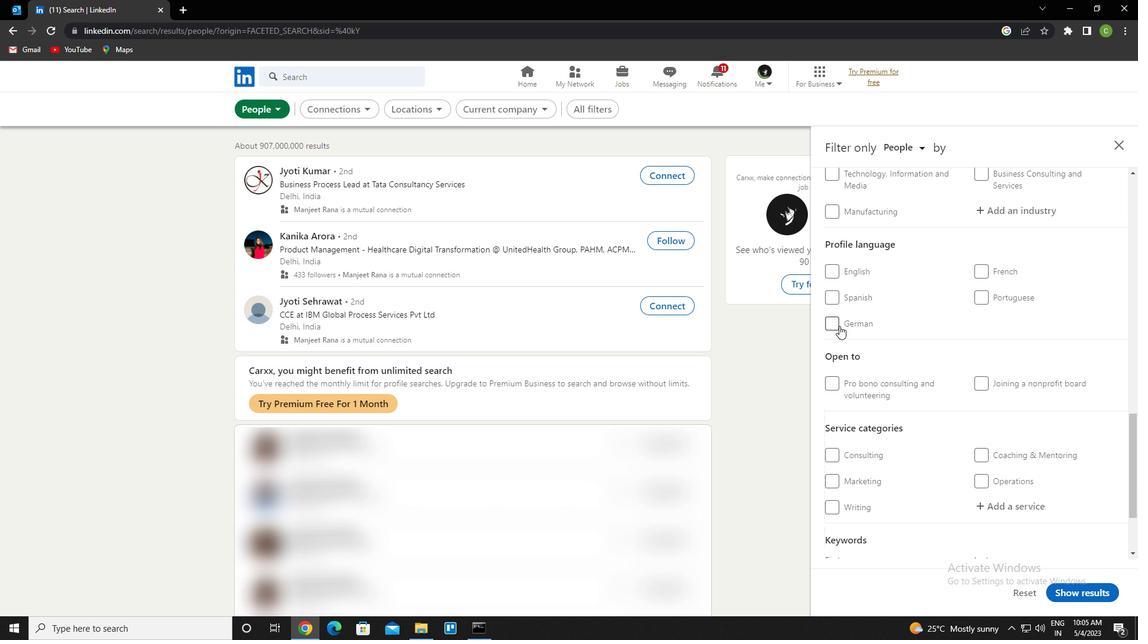 
Action: Mouse moved to (892, 339)
Screenshot: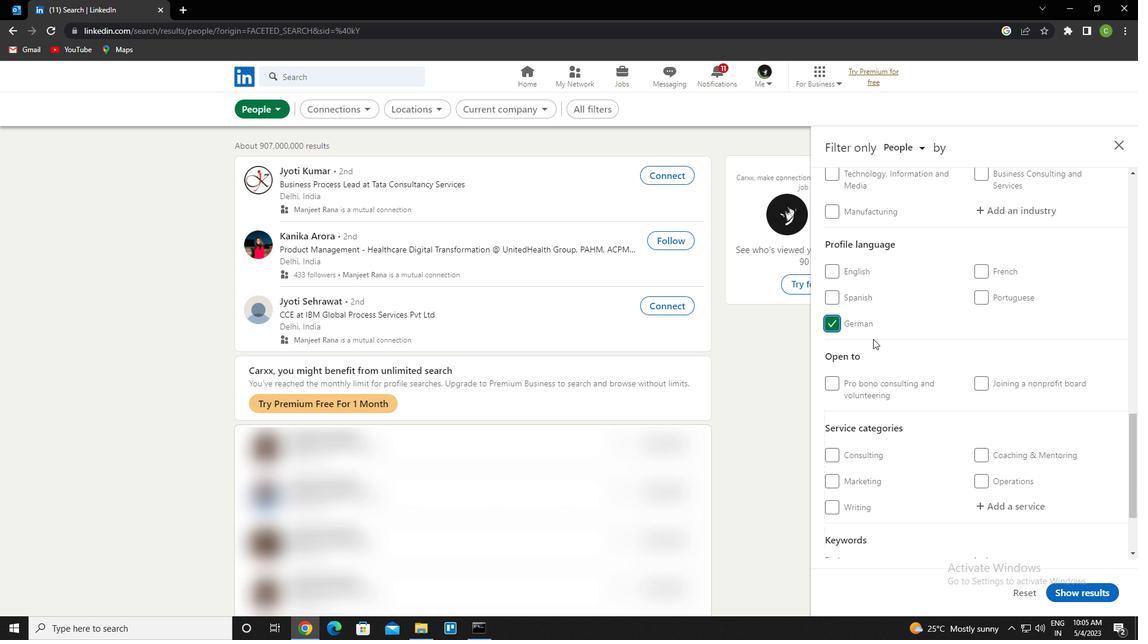 
Action: Mouse scrolled (892, 339) with delta (0, 0)
Screenshot: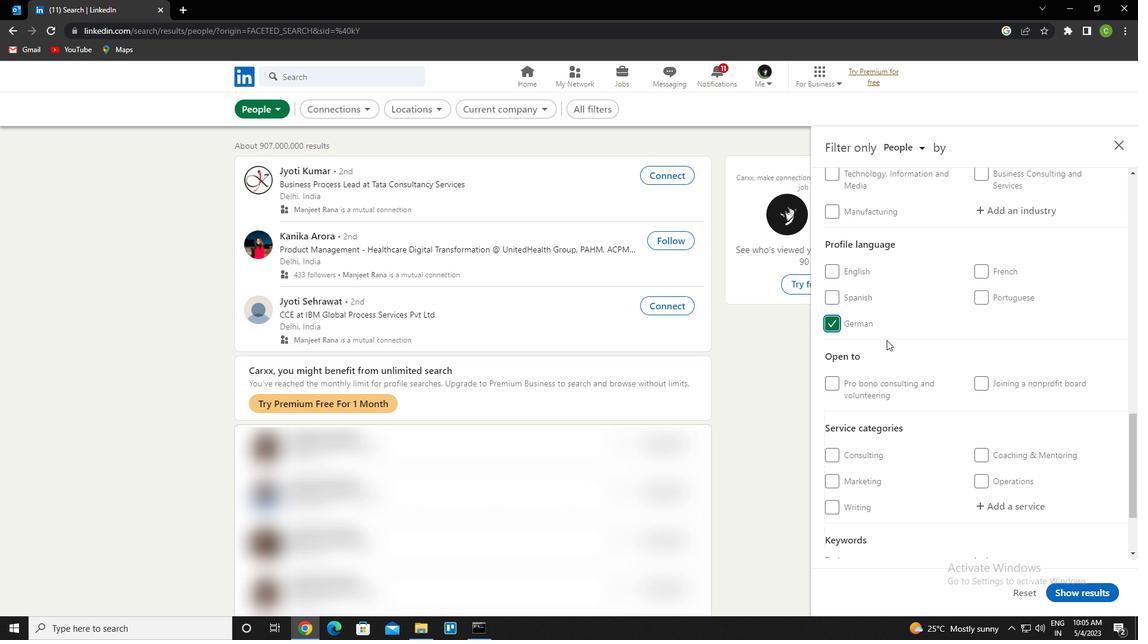 
Action: Mouse scrolled (892, 339) with delta (0, 0)
Screenshot: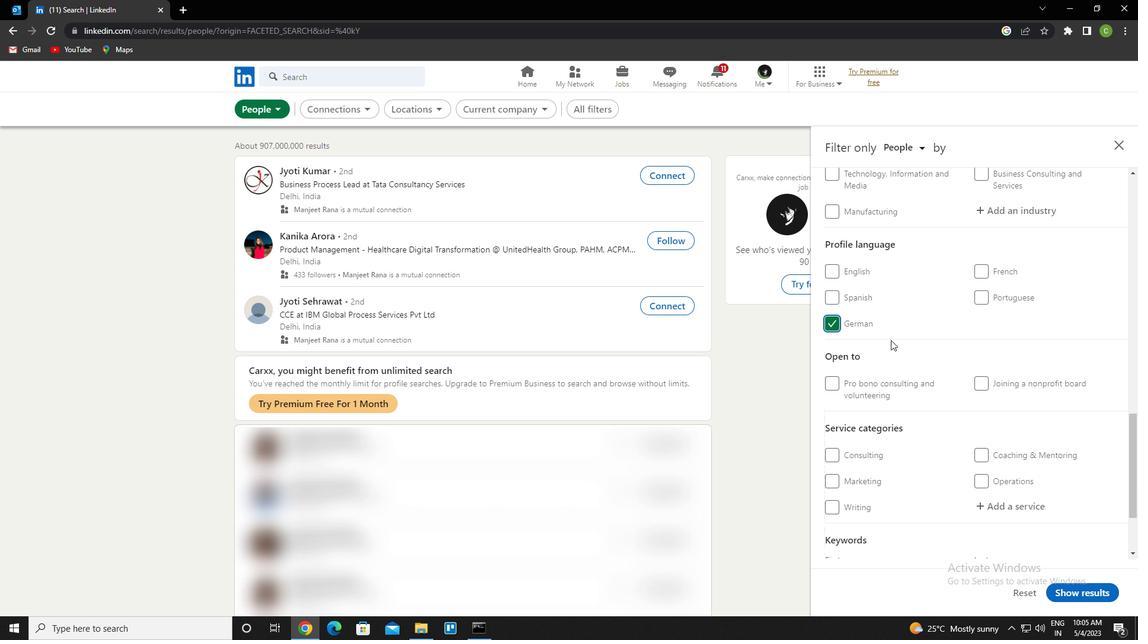 
Action: Mouse scrolled (892, 339) with delta (0, 0)
Screenshot: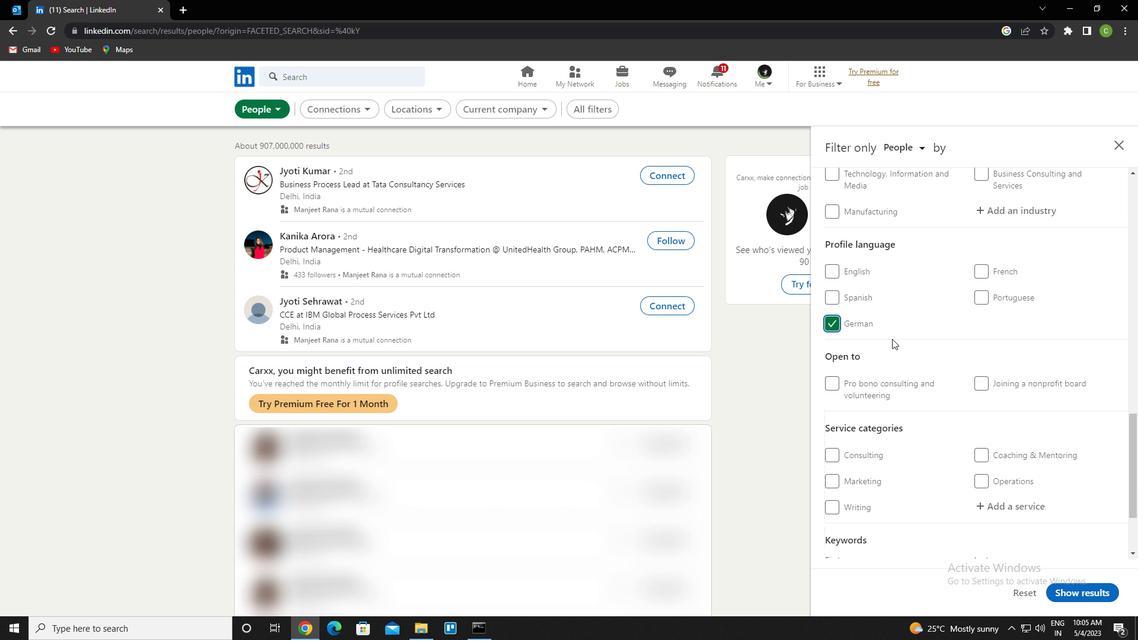 
Action: Mouse scrolled (892, 339) with delta (0, 0)
Screenshot: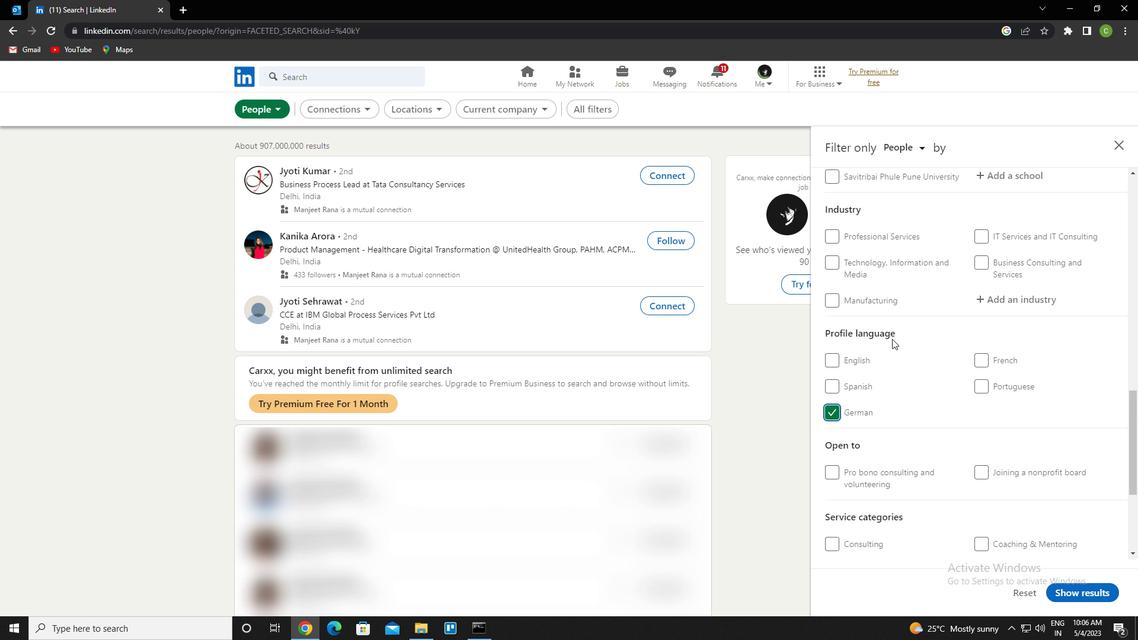 
Action: Mouse scrolled (892, 339) with delta (0, 0)
Screenshot: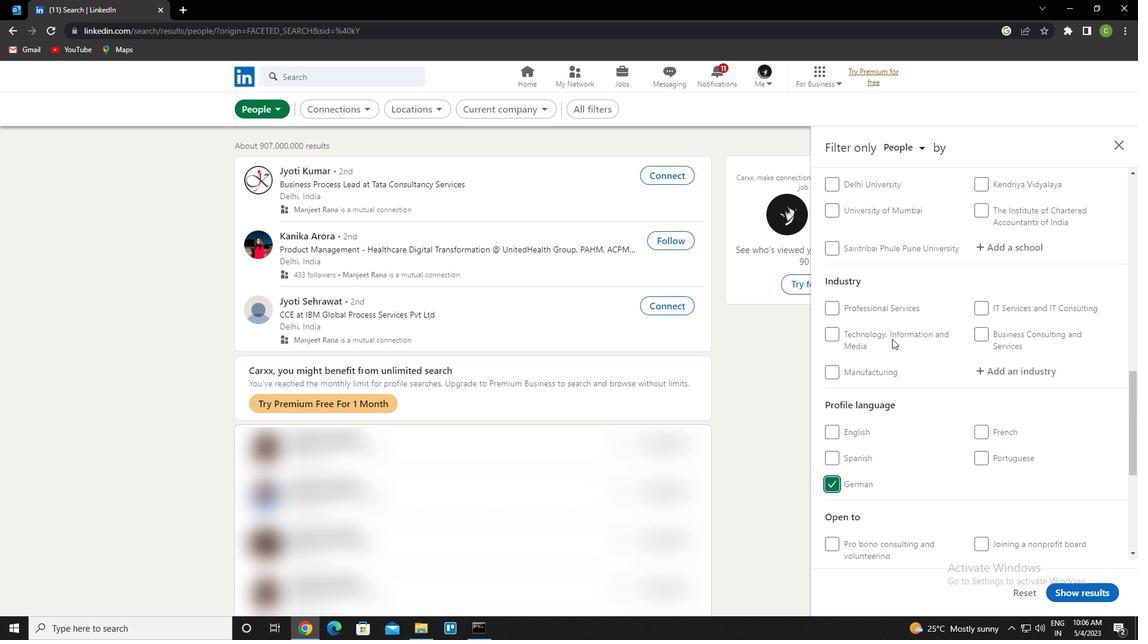 
Action: Mouse scrolled (892, 339) with delta (0, 0)
Screenshot: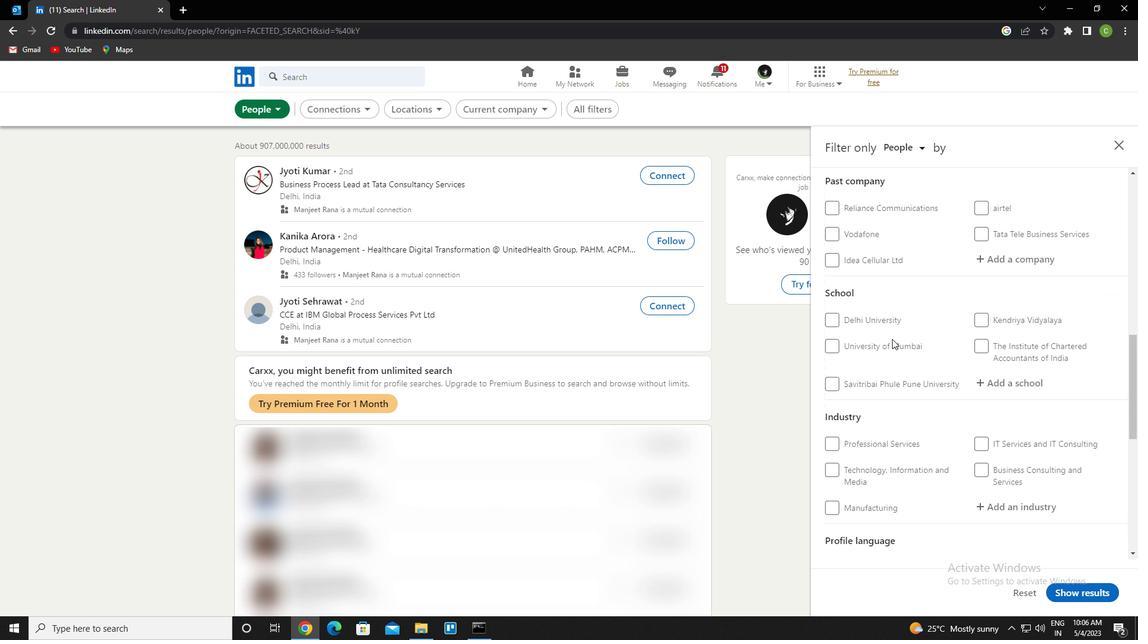 
Action: Mouse scrolled (892, 339) with delta (0, 0)
Screenshot: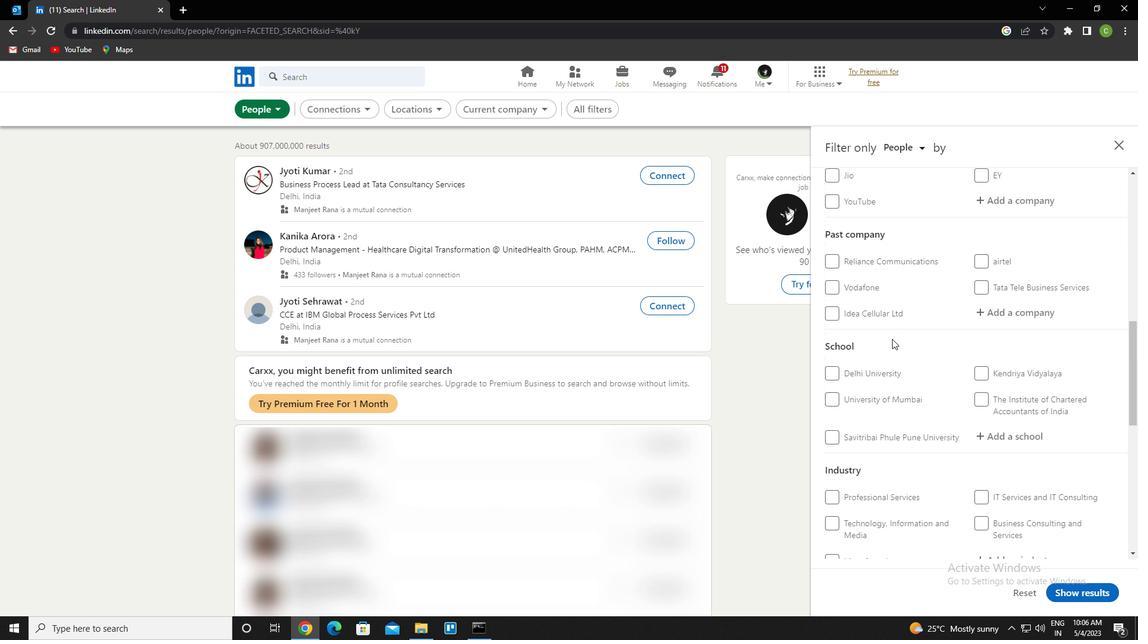 
Action: Mouse scrolled (892, 339) with delta (0, 0)
Screenshot: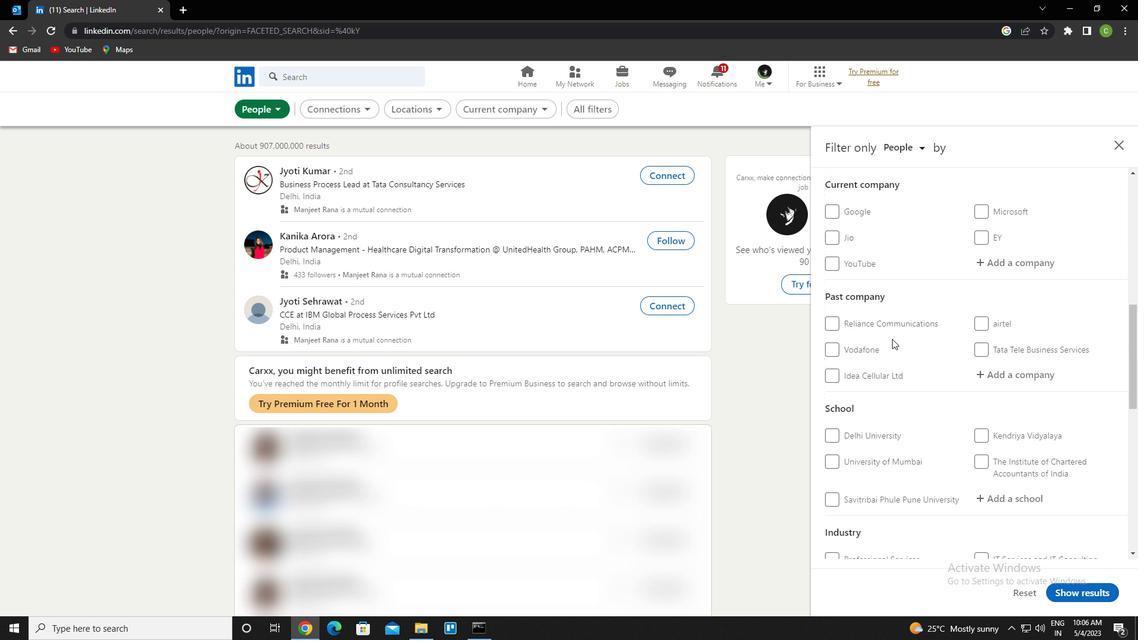 
Action: Mouse moved to (1002, 329)
Screenshot: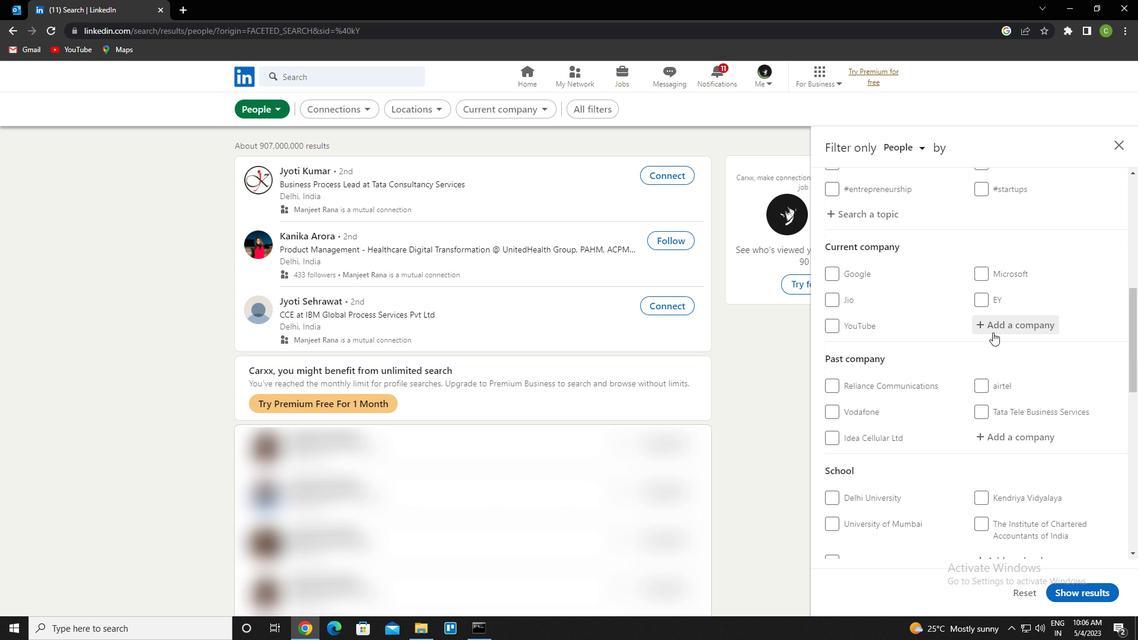 
Action: Mouse pressed left at (1002, 329)
Screenshot: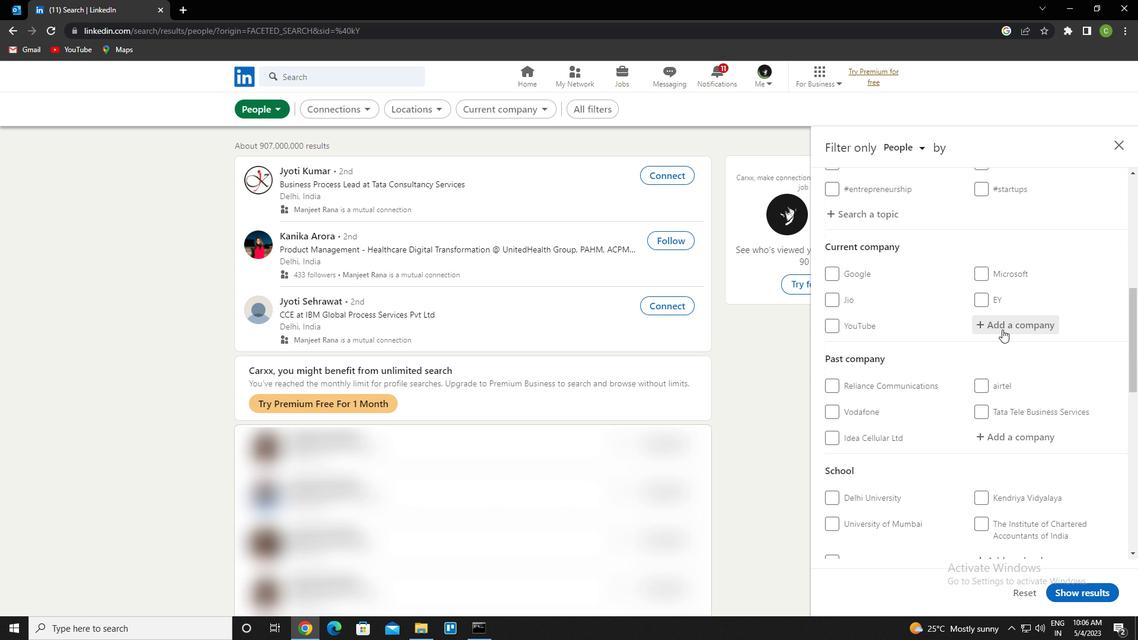 
Action: Key pressed <Key.shift><Key.caps_lock>S<Key.caps_lock>PRINGER<Key.space>NATURE<Key.space>TECHNOLOGY<Key.space>AND<Key.space>PUBLISHING<Key.space><Key.down><Key.enter>
Screenshot: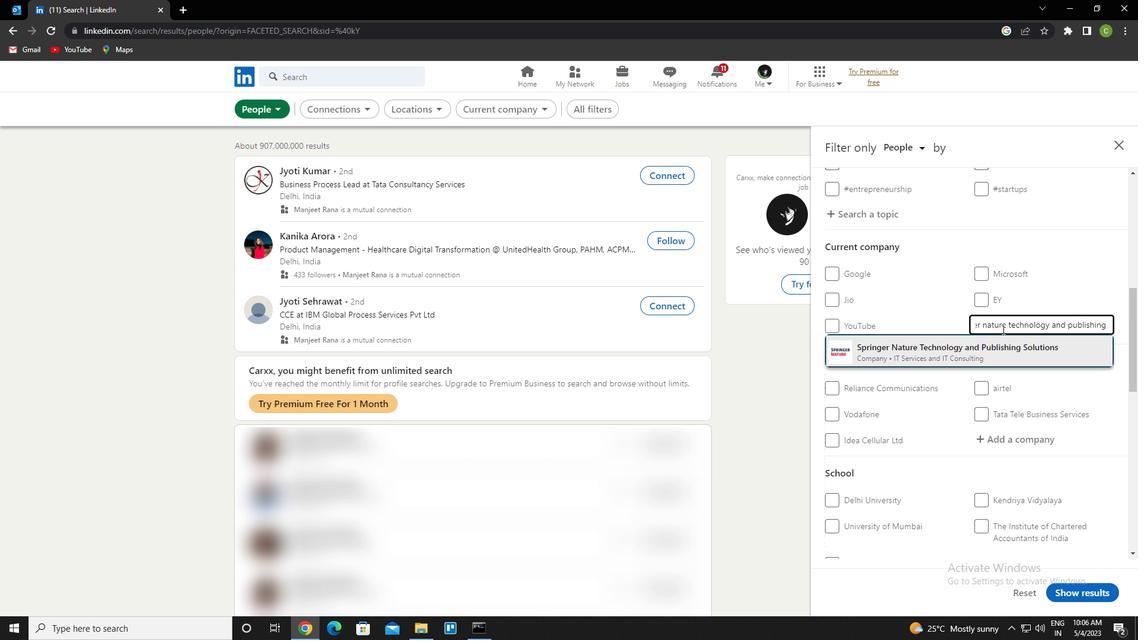 
Action: Mouse scrolled (1002, 329) with delta (0, 0)
Screenshot: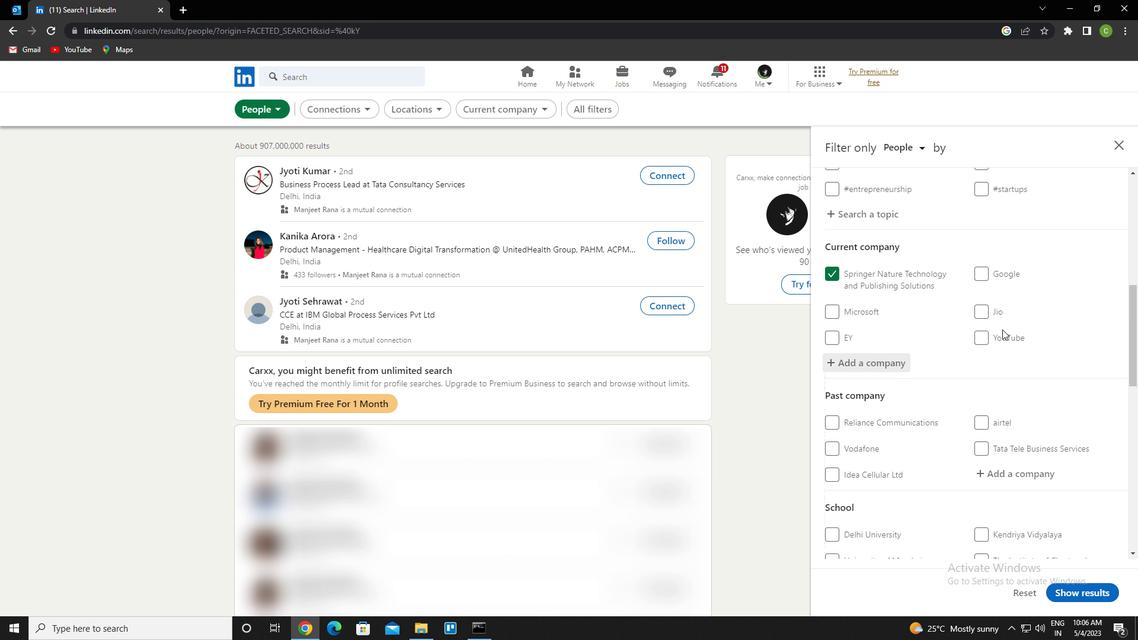 
Action: Mouse scrolled (1002, 329) with delta (0, 0)
Screenshot: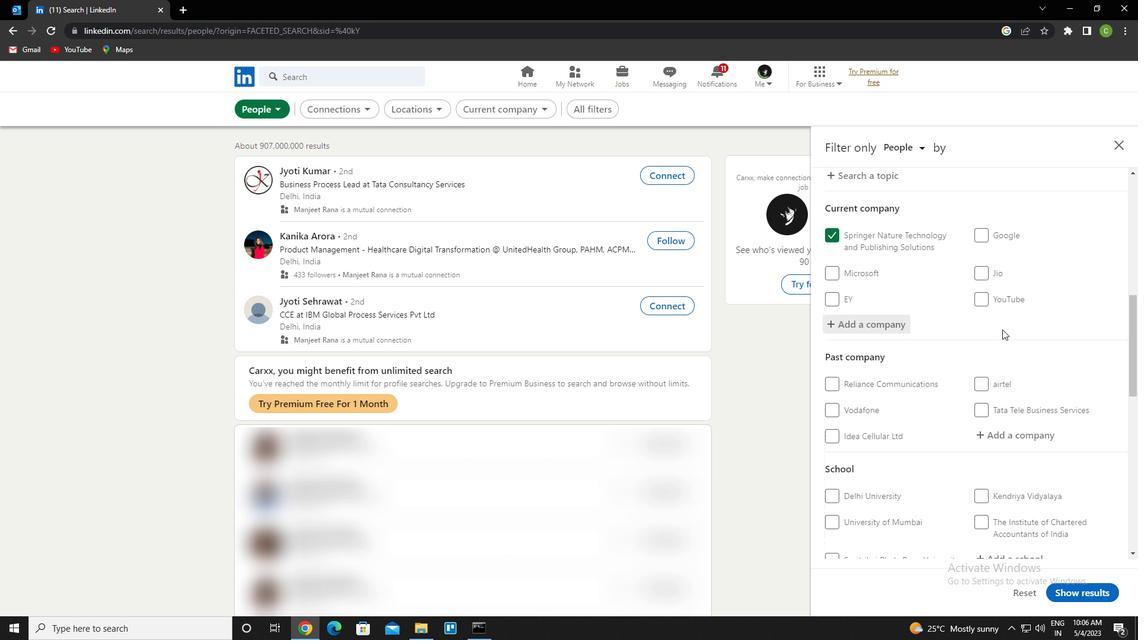 
Action: Mouse scrolled (1002, 329) with delta (0, 0)
Screenshot: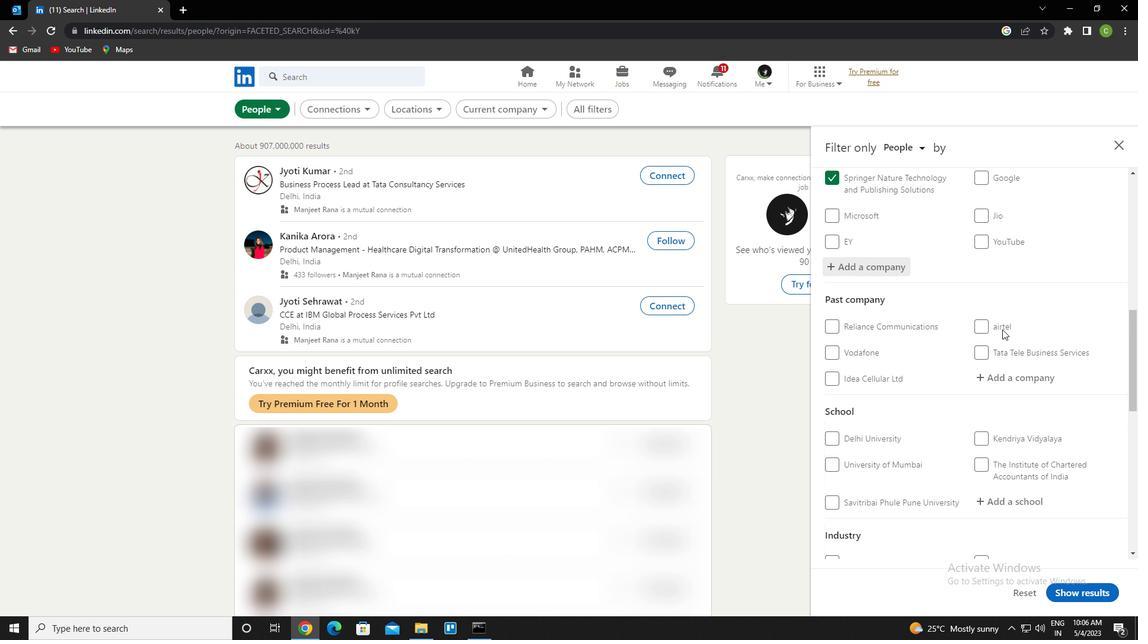 
Action: Mouse moved to (1004, 350)
Screenshot: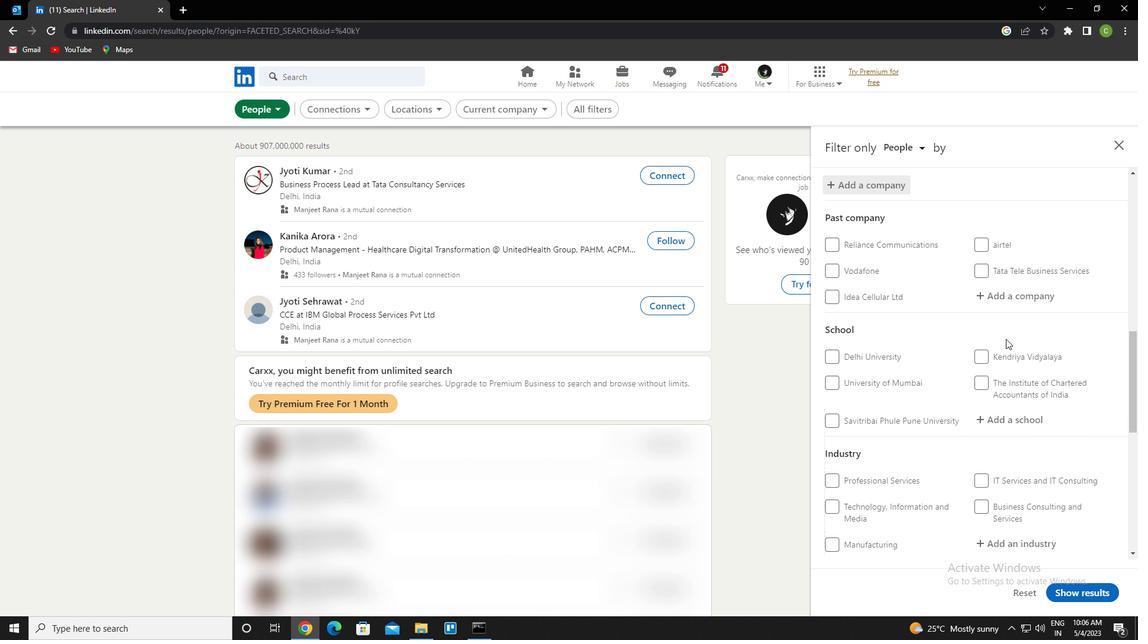 
Action: Mouse scrolled (1004, 349) with delta (0, 0)
Screenshot: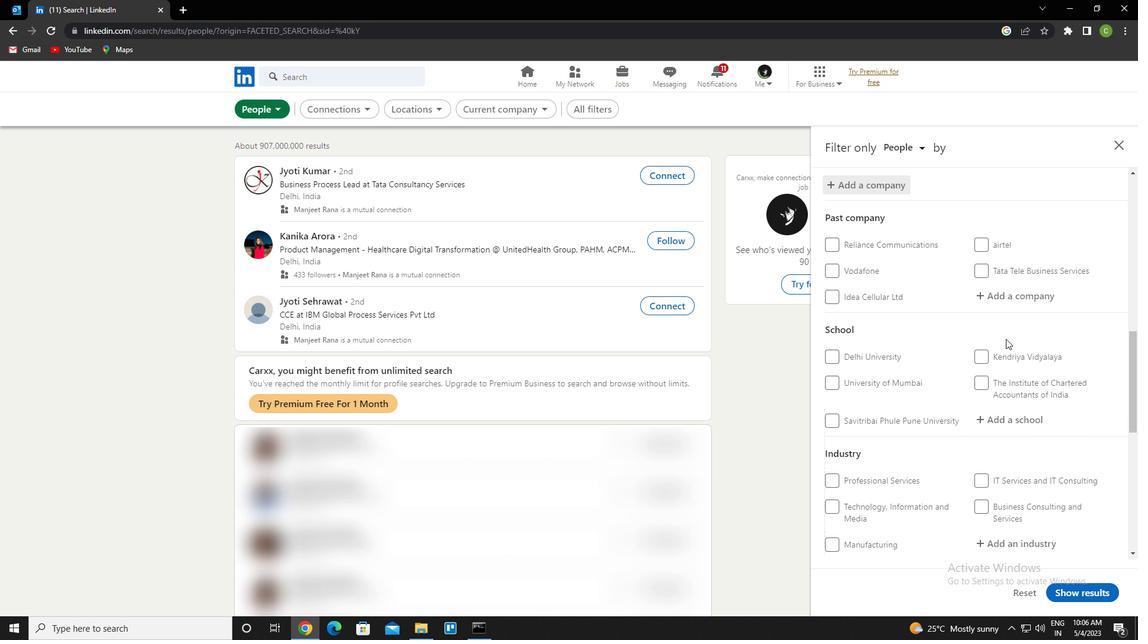 
Action: Mouse moved to (1003, 350)
Screenshot: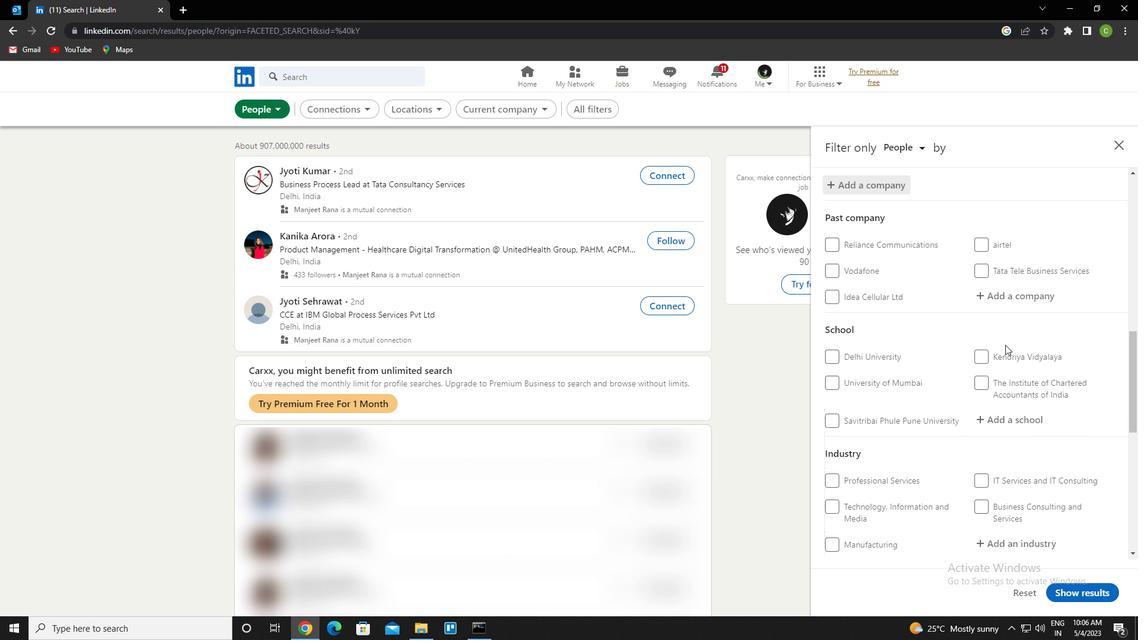 
Action: Mouse scrolled (1003, 349) with delta (0, 0)
Screenshot: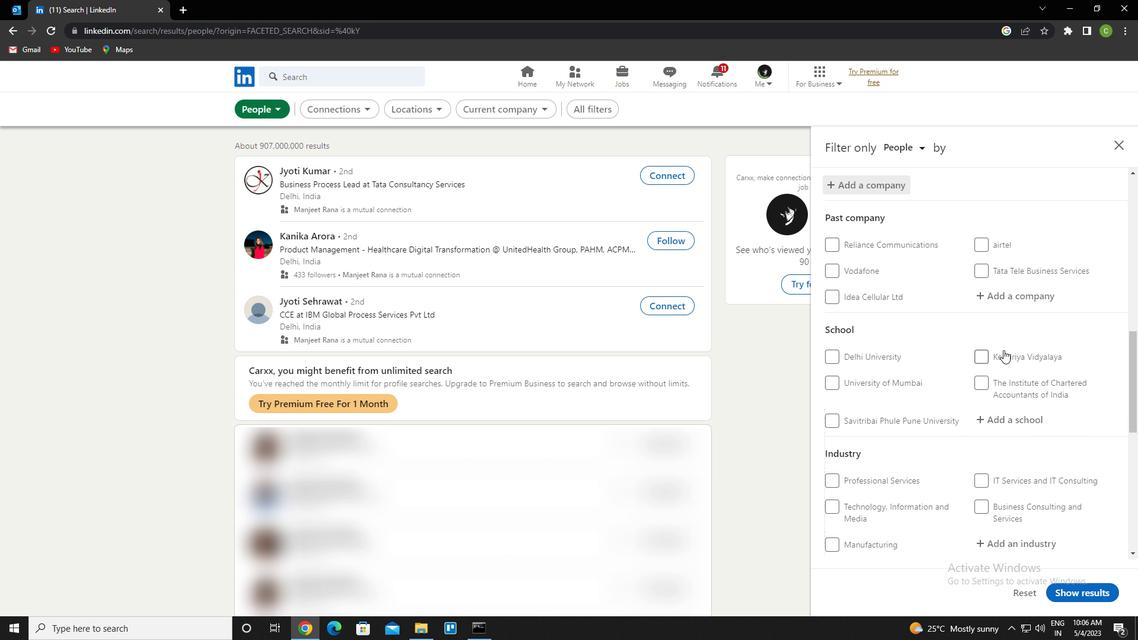 
Action: Mouse moved to (1014, 305)
Screenshot: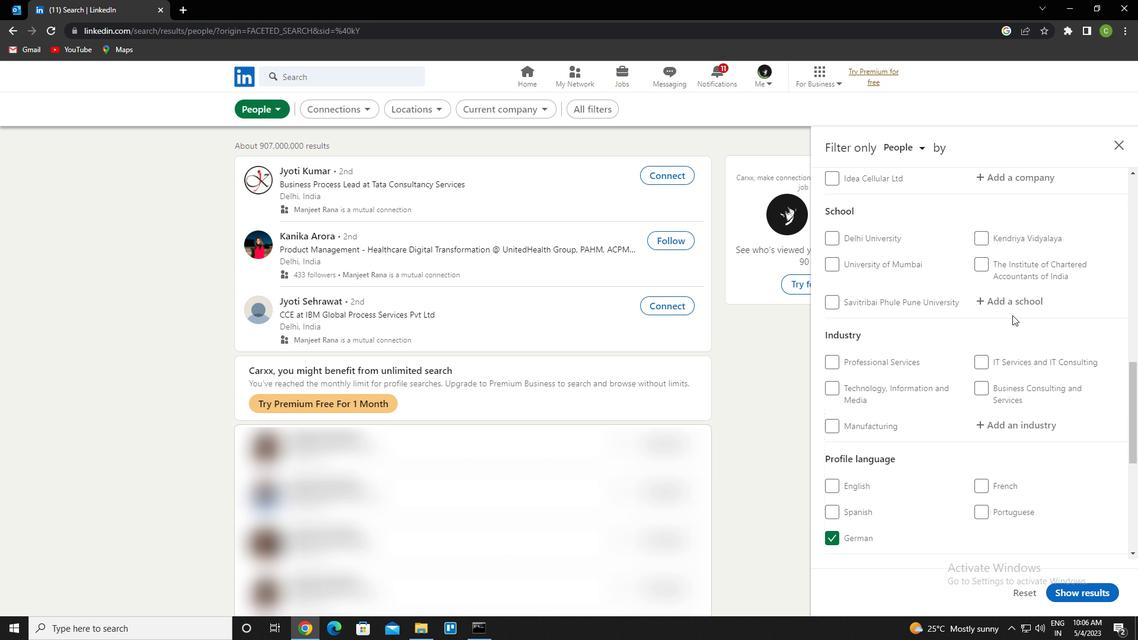 
Action: Mouse pressed left at (1014, 305)
Screenshot: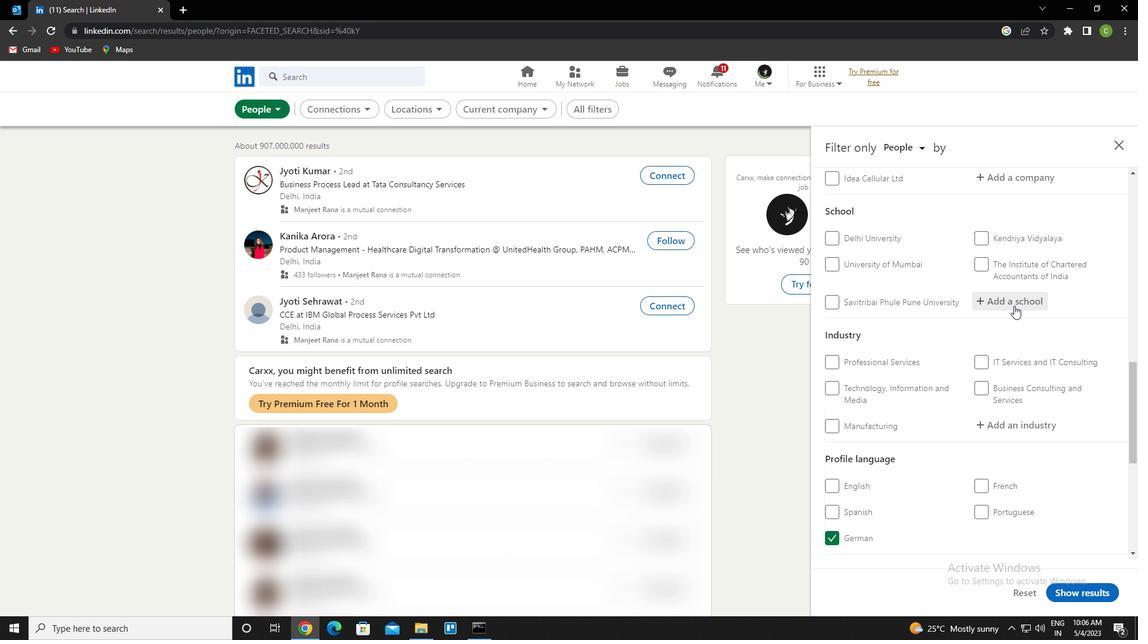 
Action: Key pressed <Key.caps_lock>A<Key.caps_lock>LLAHABAD<Key.space>AGRICULTURAL<Key.down><Key.enter>
Screenshot: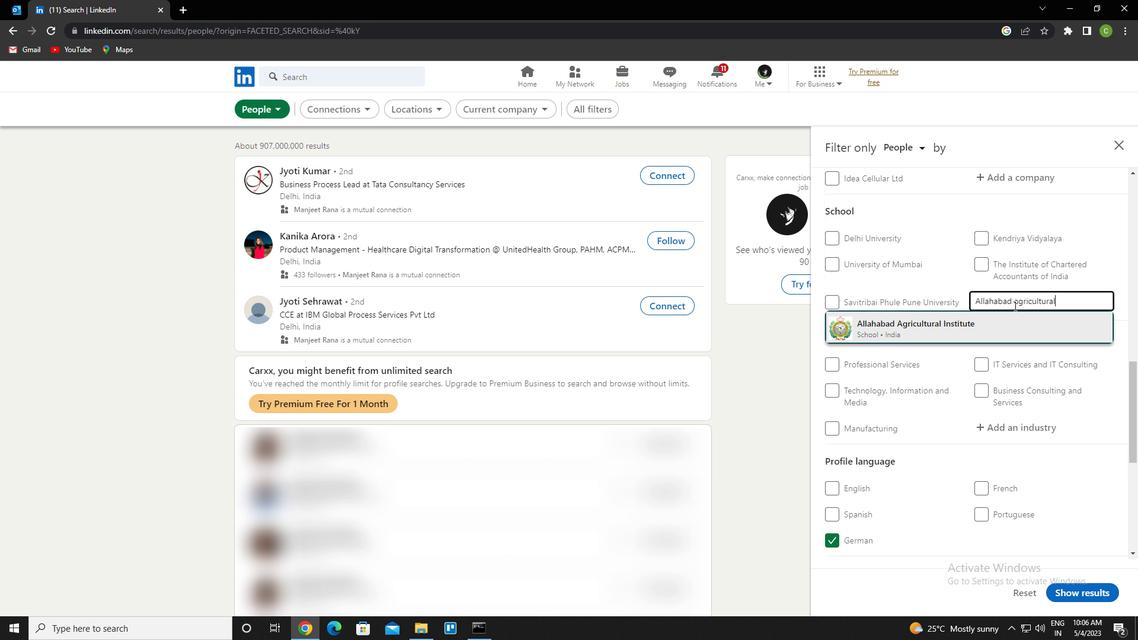 
Action: Mouse scrolled (1014, 305) with delta (0, 0)
Screenshot: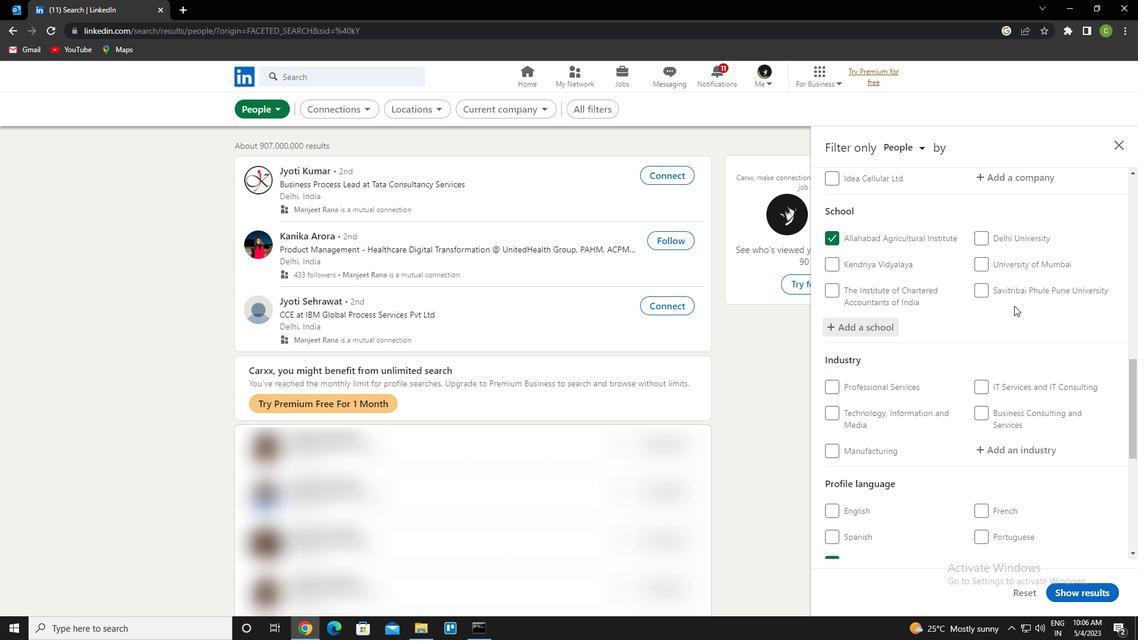 
Action: Mouse scrolled (1014, 305) with delta (0, 0)
Screenshot: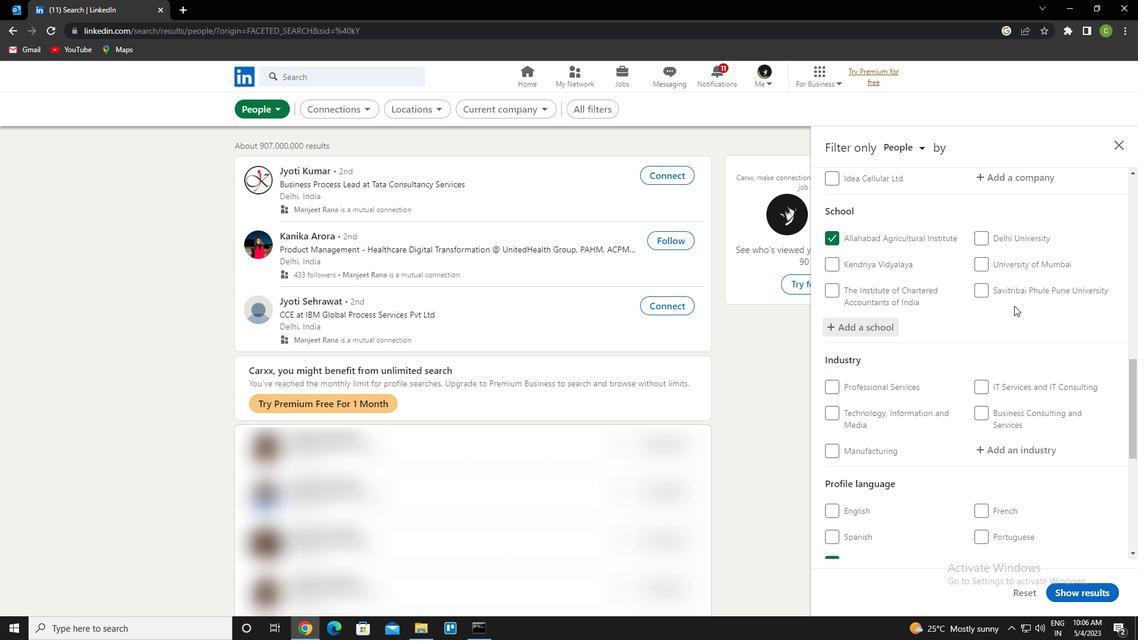 
Action: Mouse moved to (1025, 327)
Screenshot: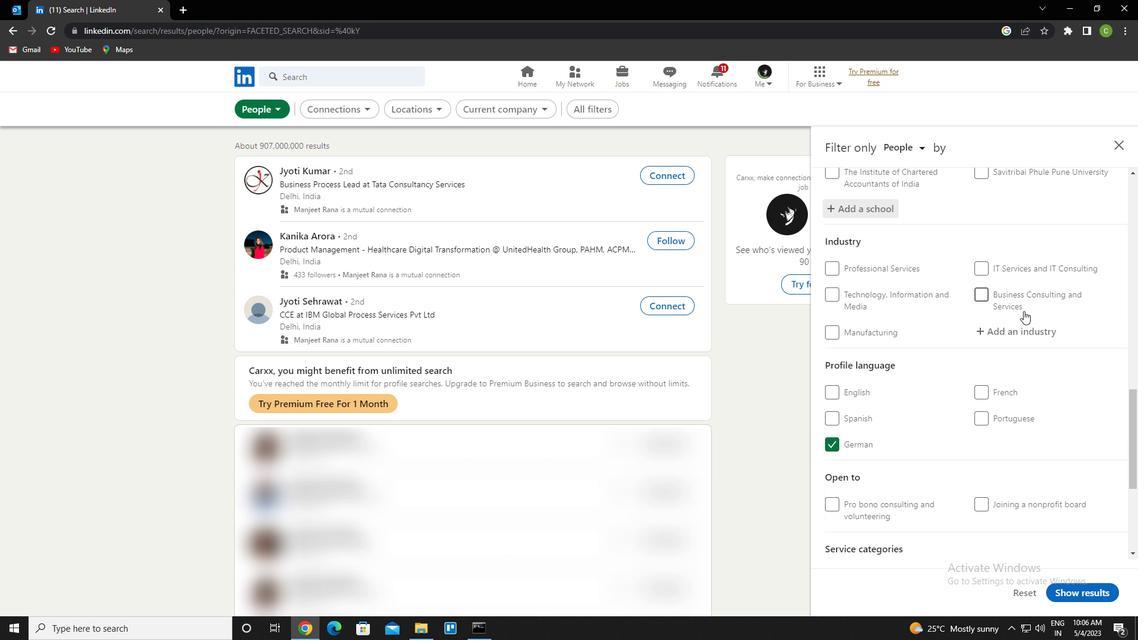 
Action: Mouse pressed left at (1025, 327)
Screenshot: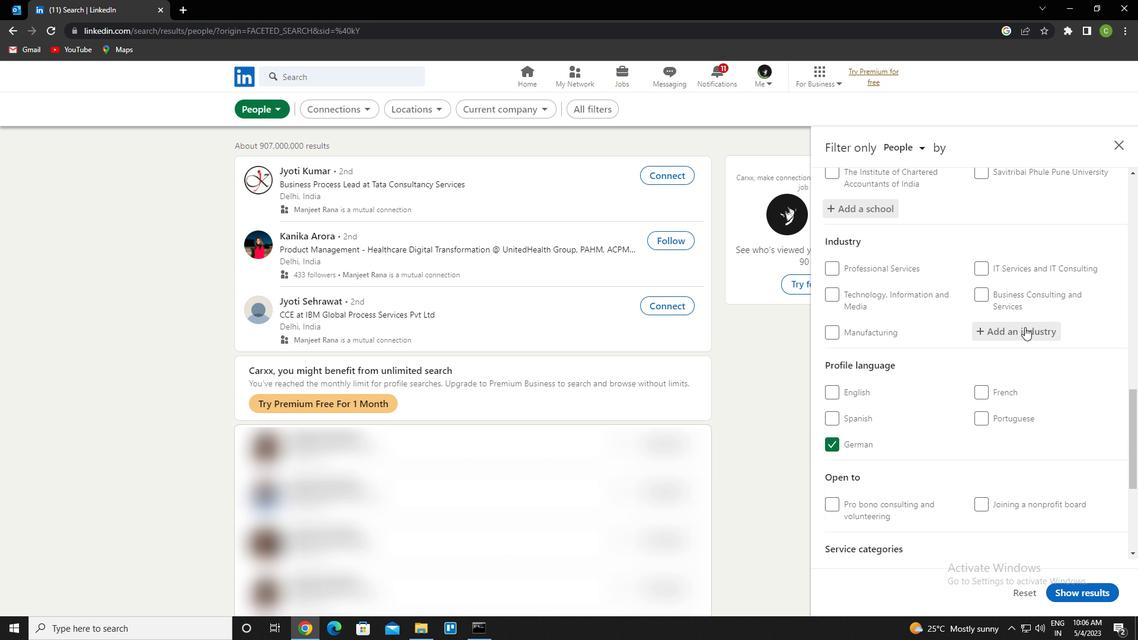 
Action: Key pressed <Key.caps_lock>L<Key.caps_lock>ANDSCAPING<Key.down><Key.enter>
Screenshot: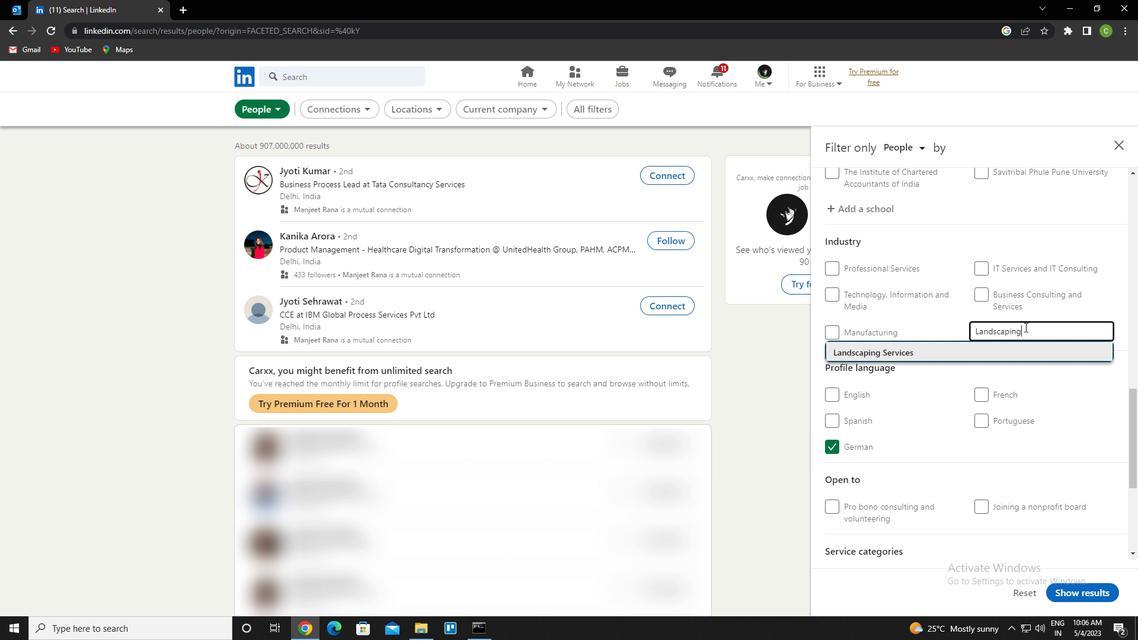
Action: Mouse scrolled (1025, 326) with delta (0, 0)
Screenshot: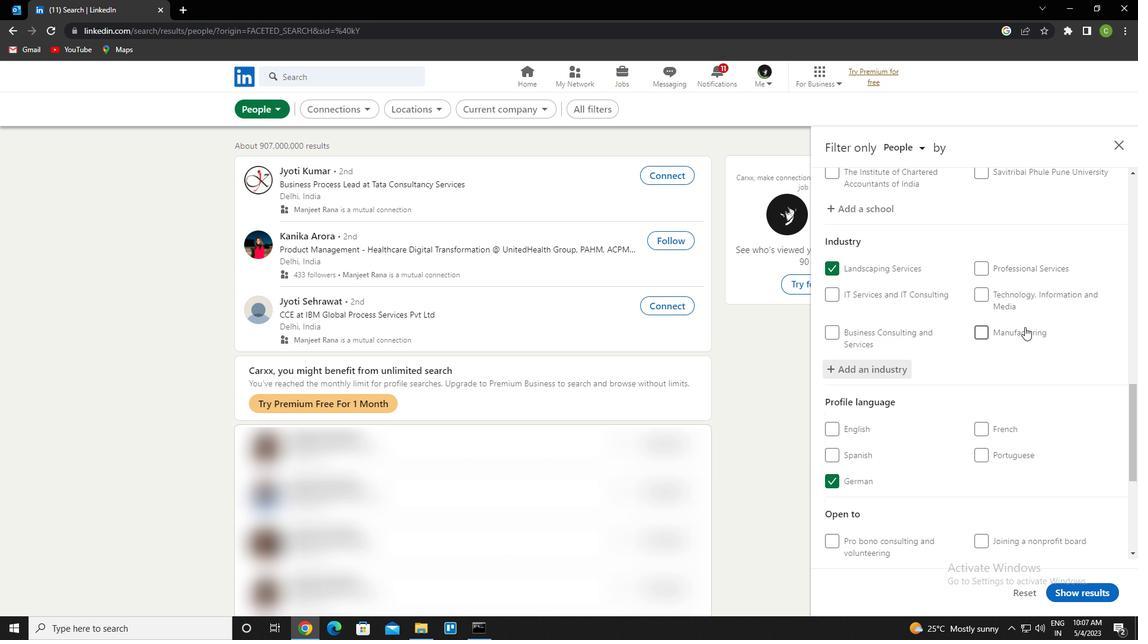 
Action: Mouse scrolled (1025, 326) with delta (0, 0)
Screenshot: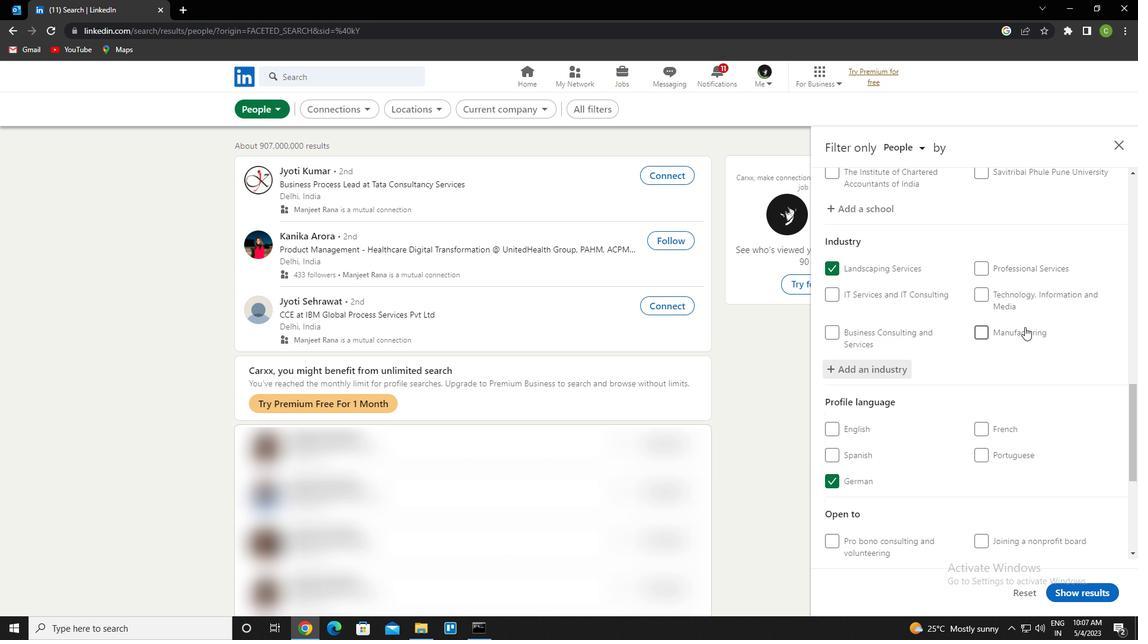 
Action: Mouse scrolled (1025, 326) with delta (0, 0)
Screenshot: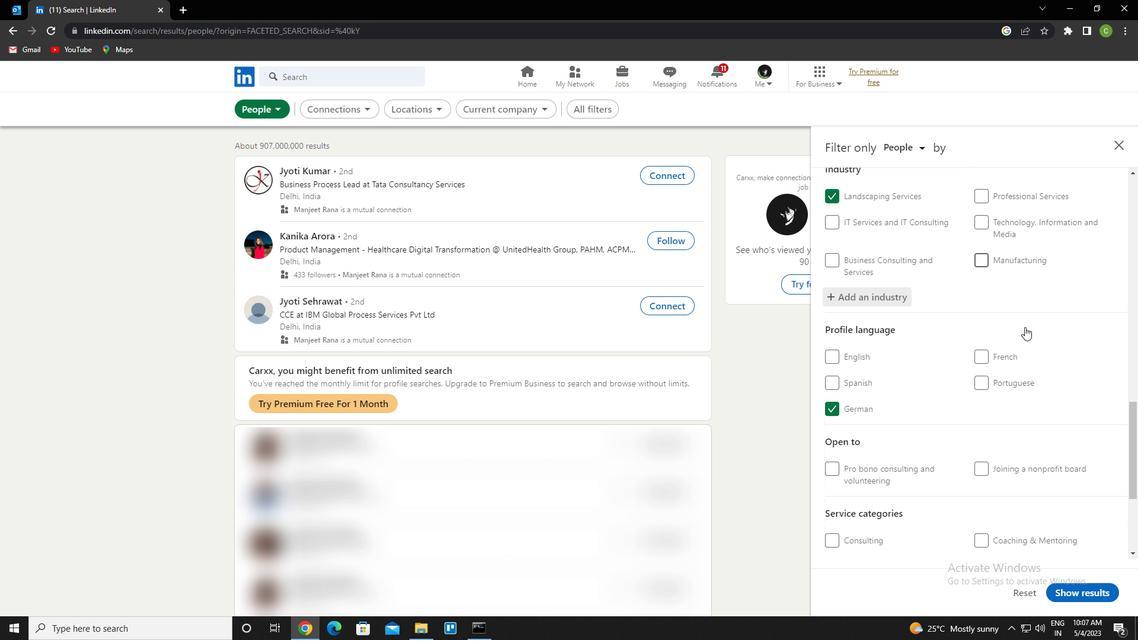 
Action: Mouse scrolled (1025, 326) with delta (0, 0)
Screenshot: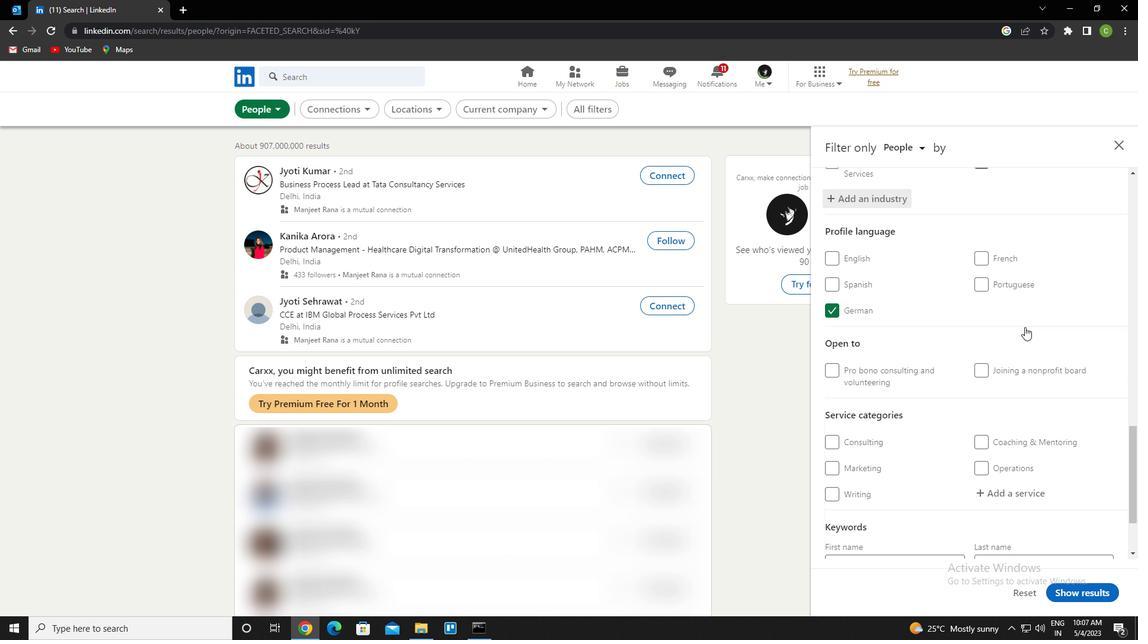 
Action: Mouse scrolled (1025, 326) with delta (0, 0)
Screenshot: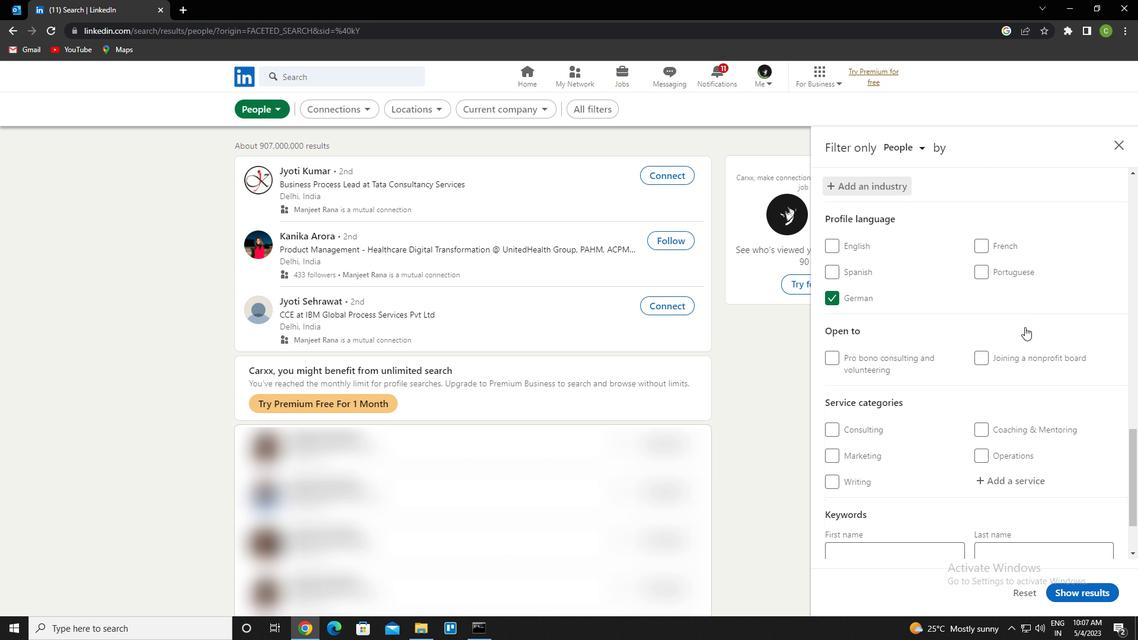 
Action: Mouse scrolled (1025, 326) with delta (0, 0)
Screenshot: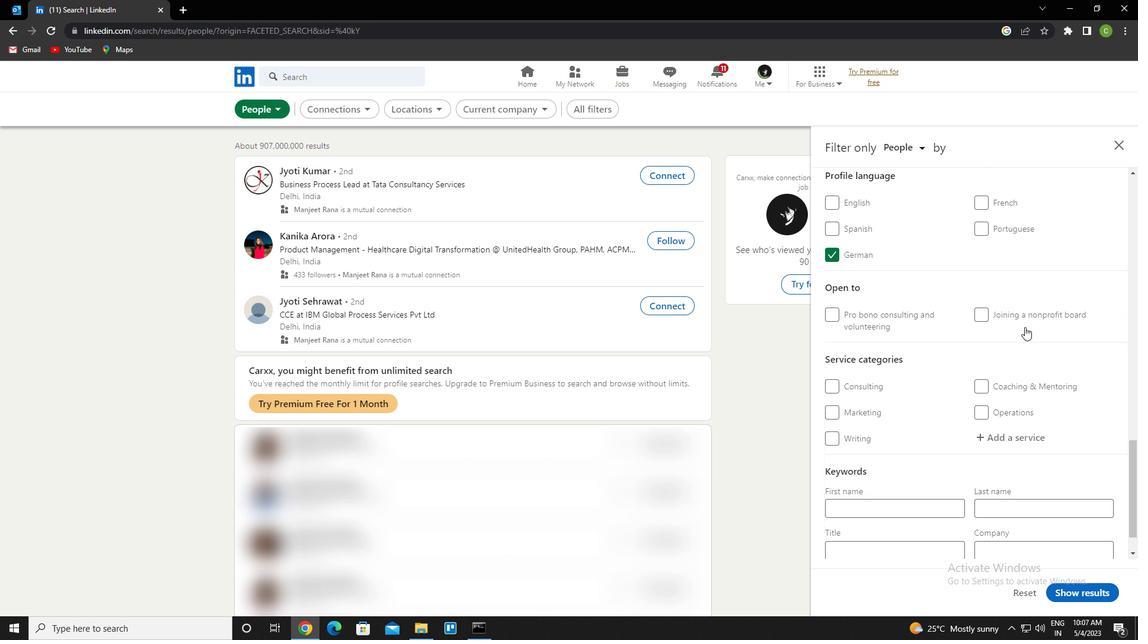 
Action: Mouse moved to (1014, 391)
Screenshot: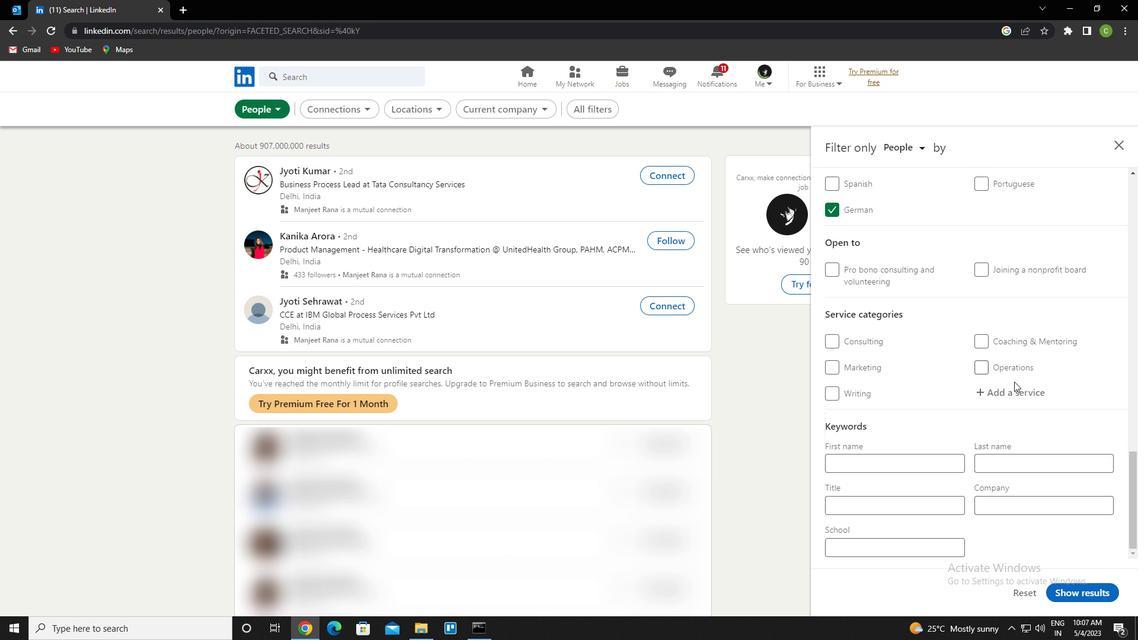 
Action: Mouse pressed left at (1014, 391)
Screenshot: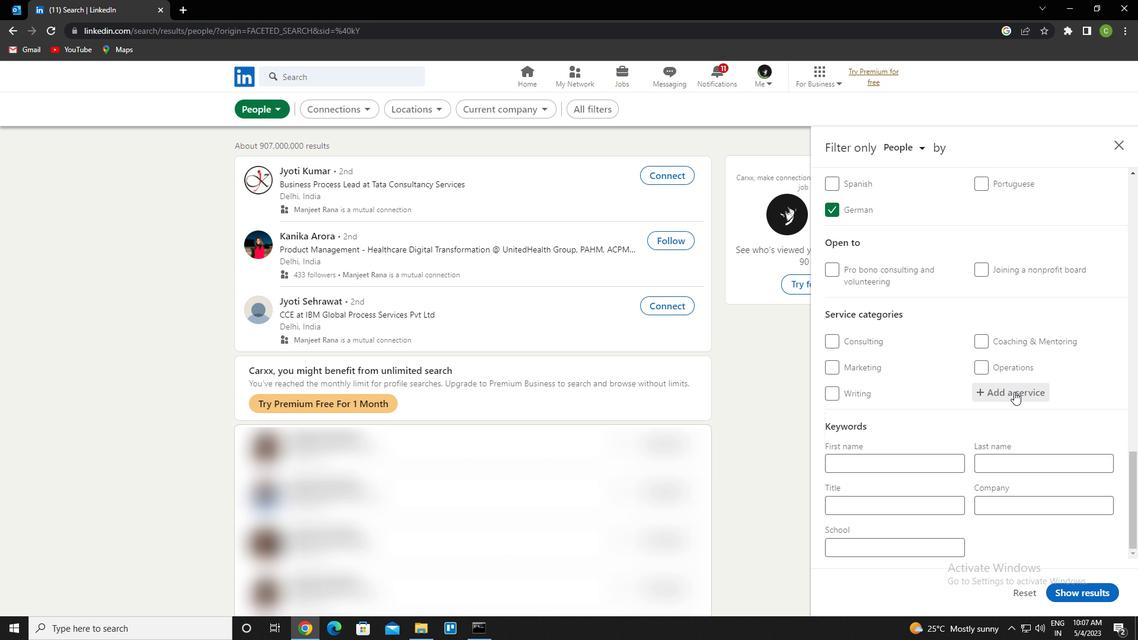 
Action: Key pressed <Key.caps_lock>C<Key.caps_lock>OMMERCIAL<Key.space>REAL<Key.space>ES<Key.down><Key.enter>
Screenshot: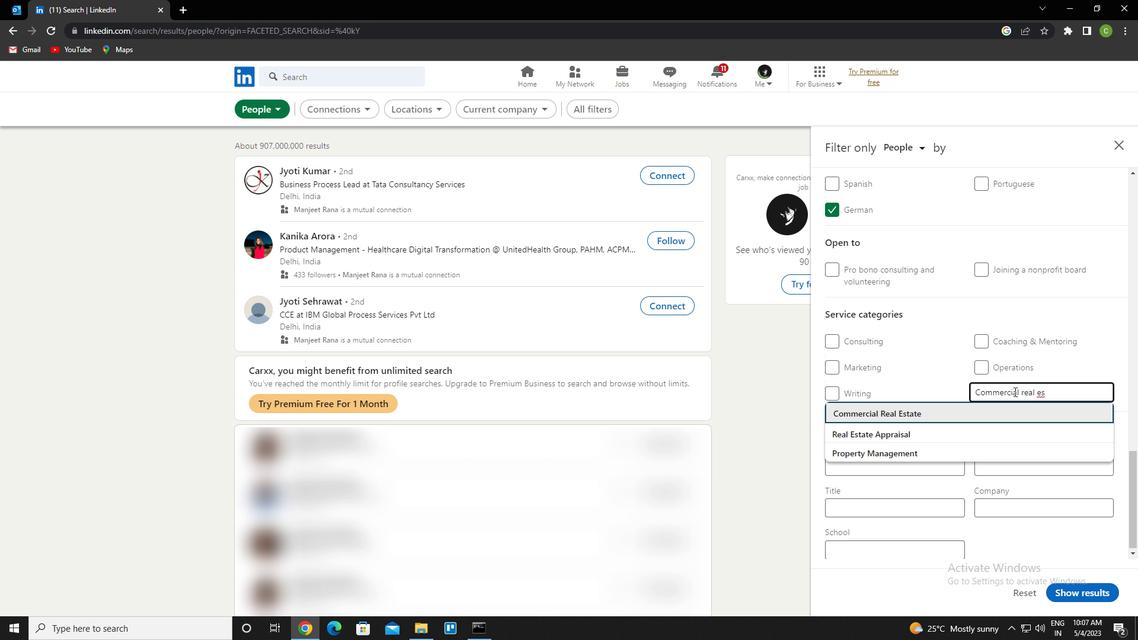 
Action: Mouse scrolled (1014, 391) with delta (0, 0)
Screenshot: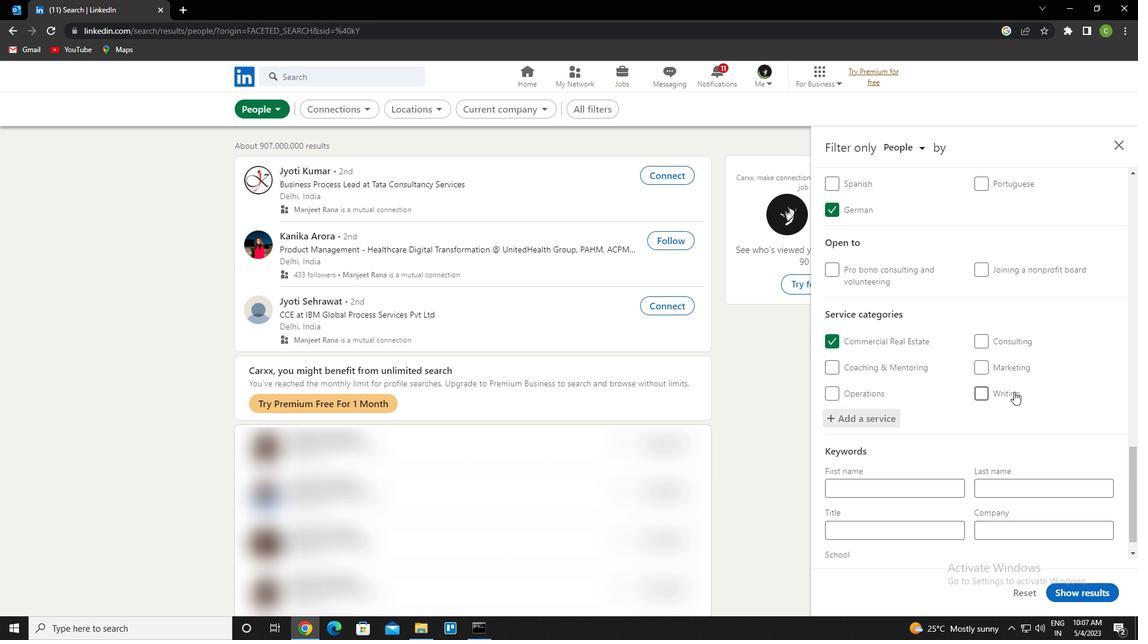 
Action: Mouse scrolled (1014, 391) with delta (0, 0)
Screenshot: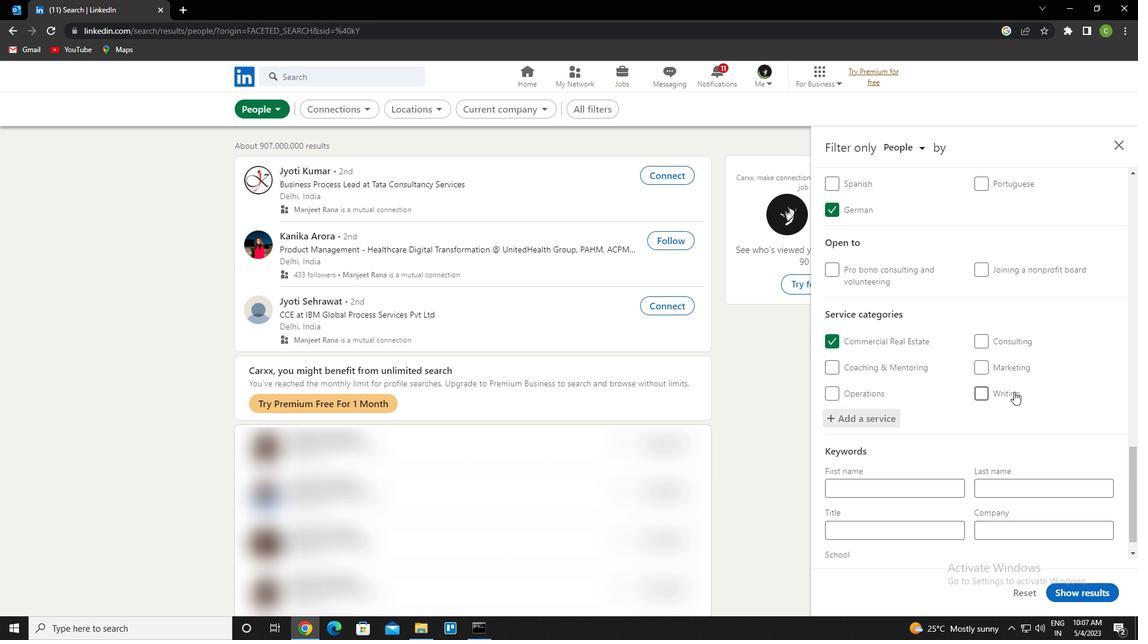 
Action: Mouse scrolled (1014, 391) with delta (0, 0)
Screenshot: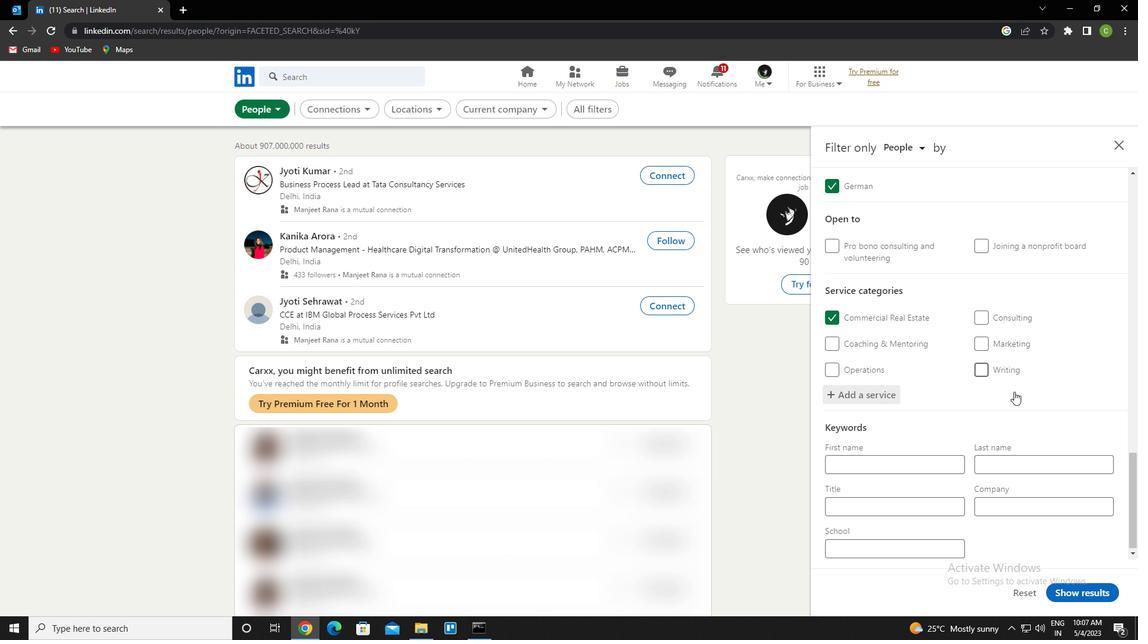 
Action: Mouse scrolled (1014, 391) with delta (0, 0)
Screenshot: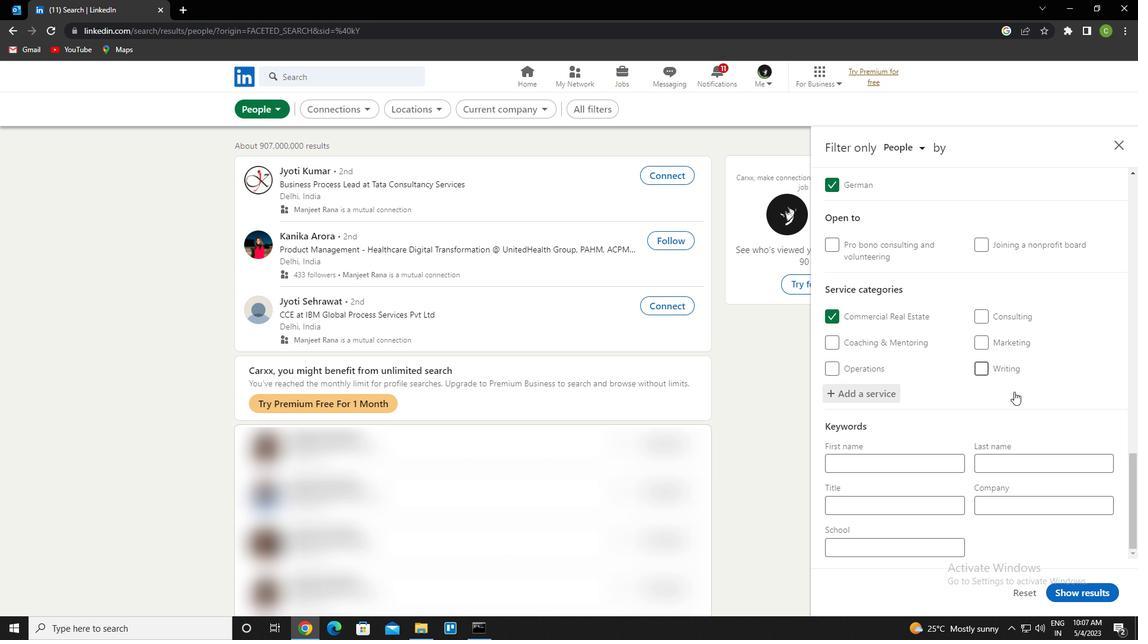 
Action: Mouse scrolled (1014, 391) with delta (0, 0)
Screenshot: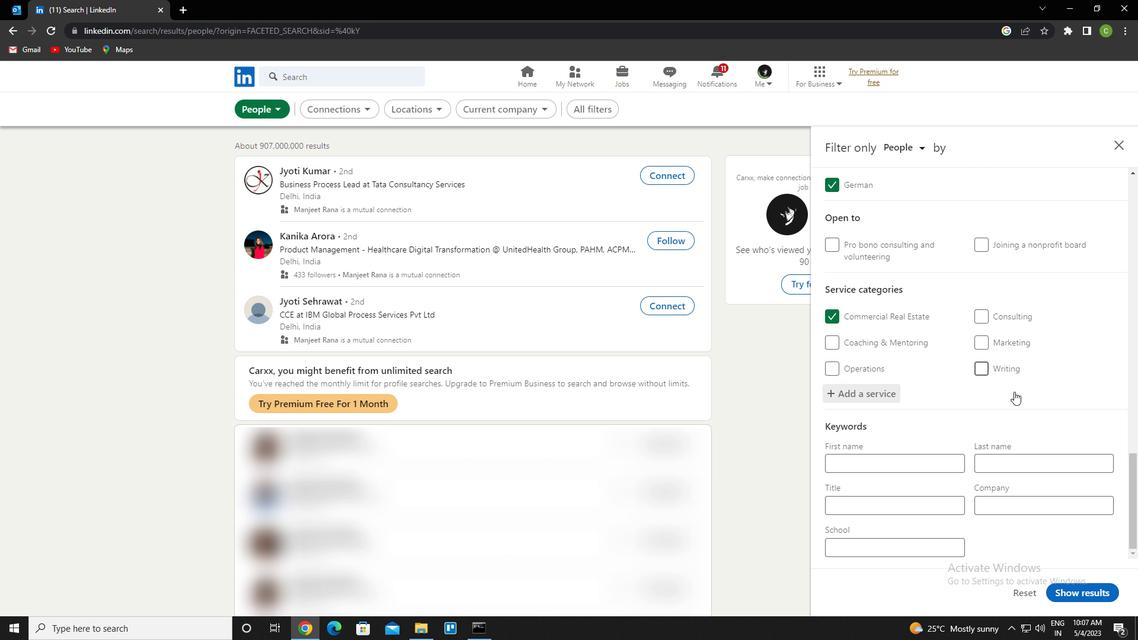 
Action: Mouse moved to (923, 506)
Screenshot: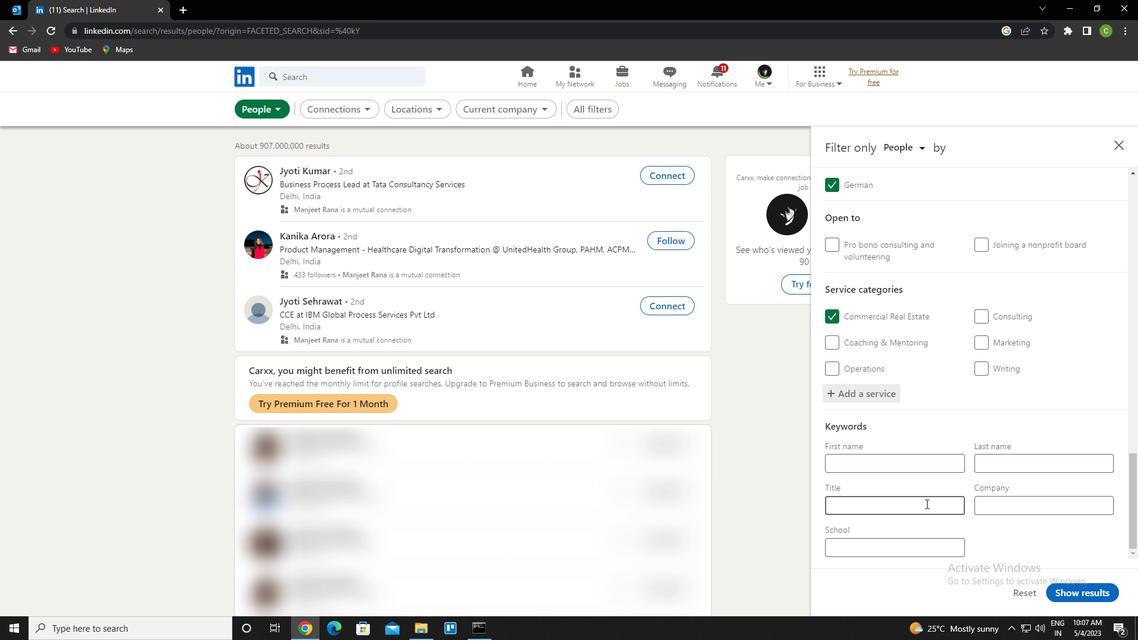 
Action: Mouse pressed left at (923, 506)
Screenshot: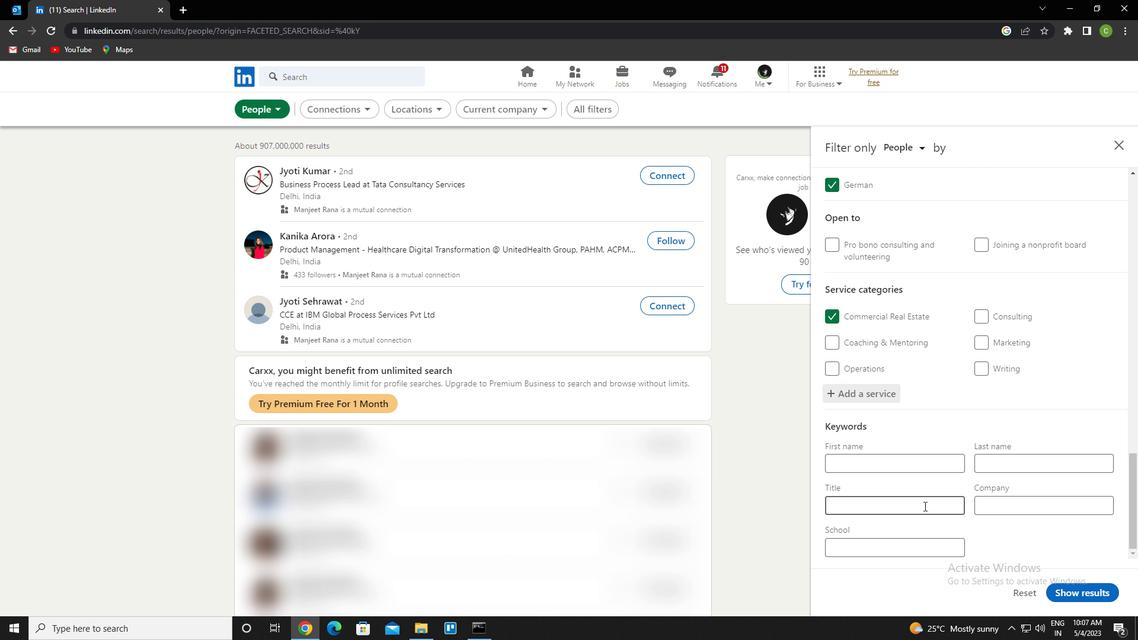 
Action: Mouse moved to (924, 505)
Screenshot: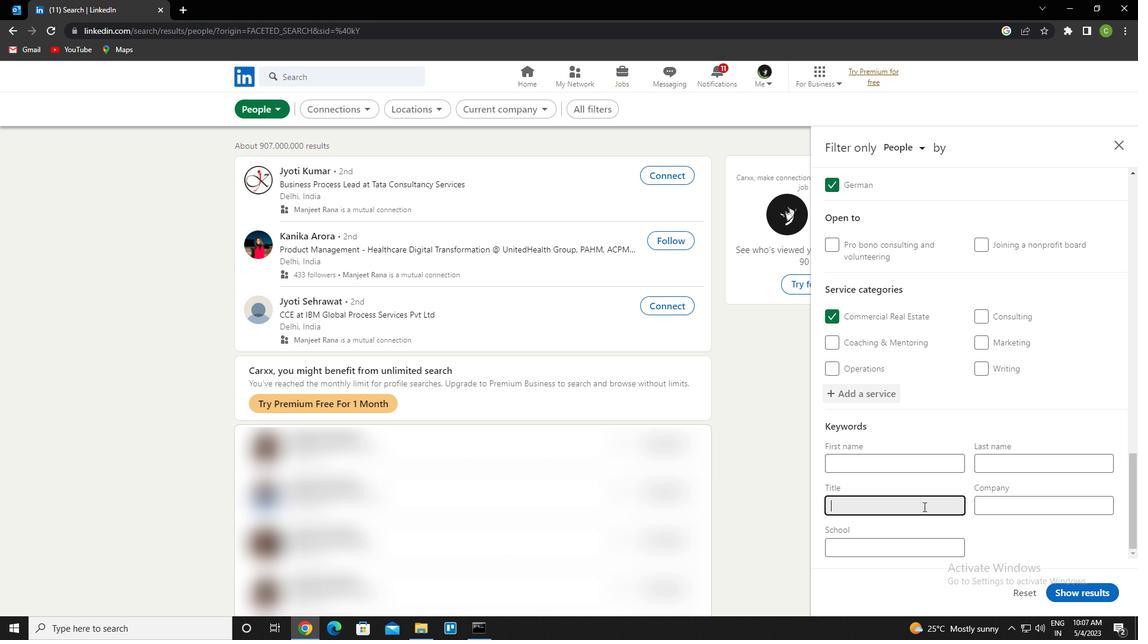 
Action: Key pressed <Key.caps_lock>M<Key.caps_lock>ECHANICAL<Key.space><Key.caps_lock>E<Key.caps_lock>NGINEER
Screenshot: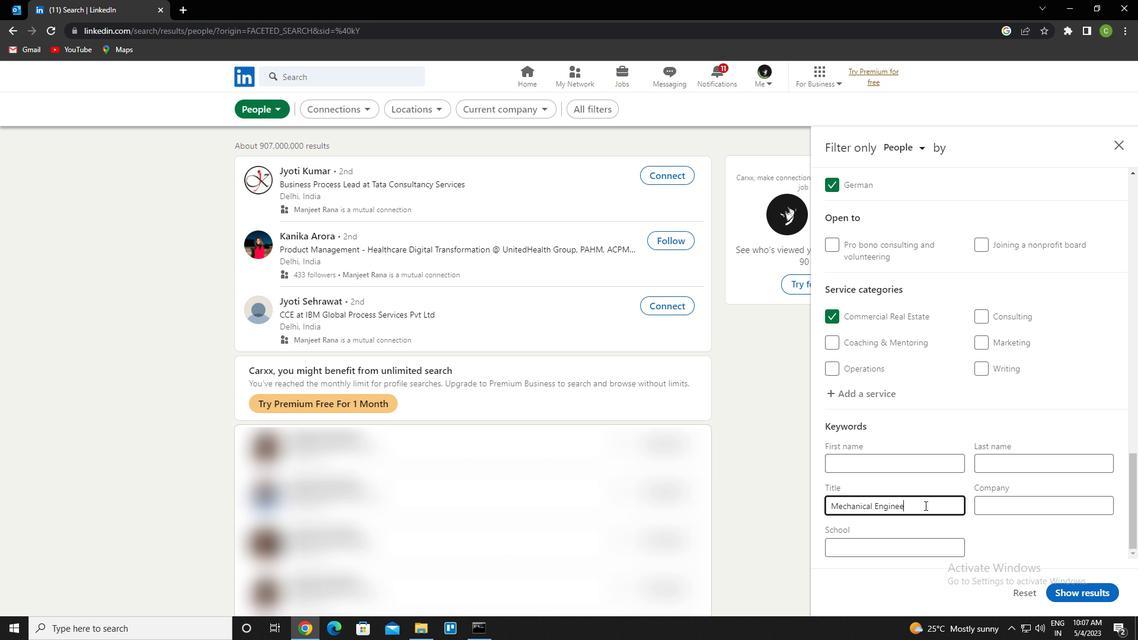 
Action: Mouse moved to (1088, 598)
Screenshot: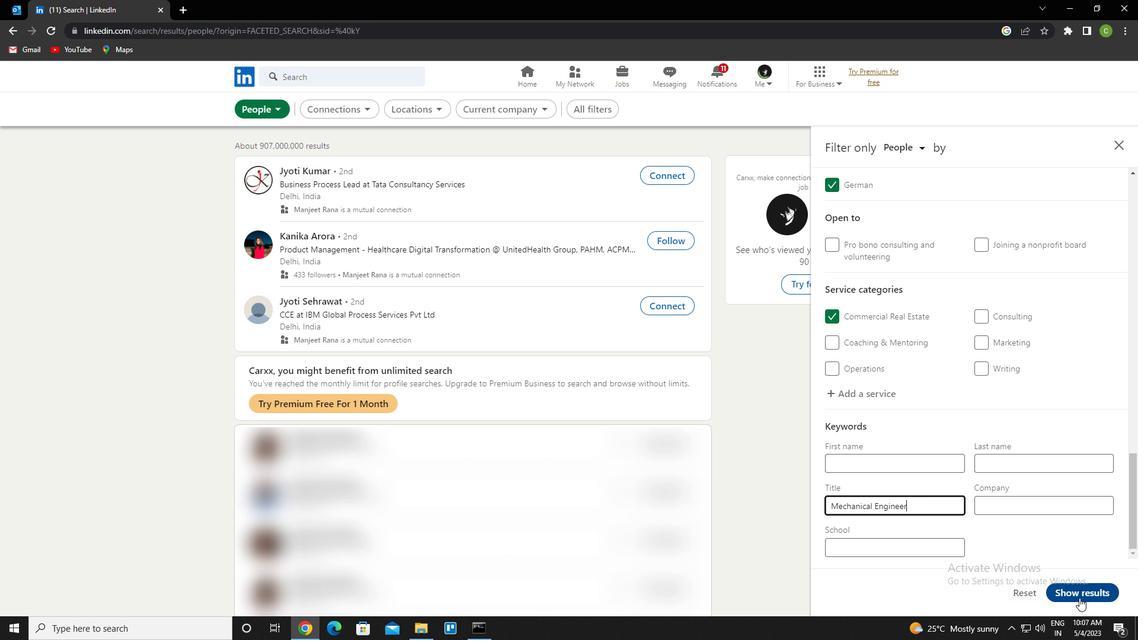 
Action: Mouse pressed left at (1088, 598)
Screenshot: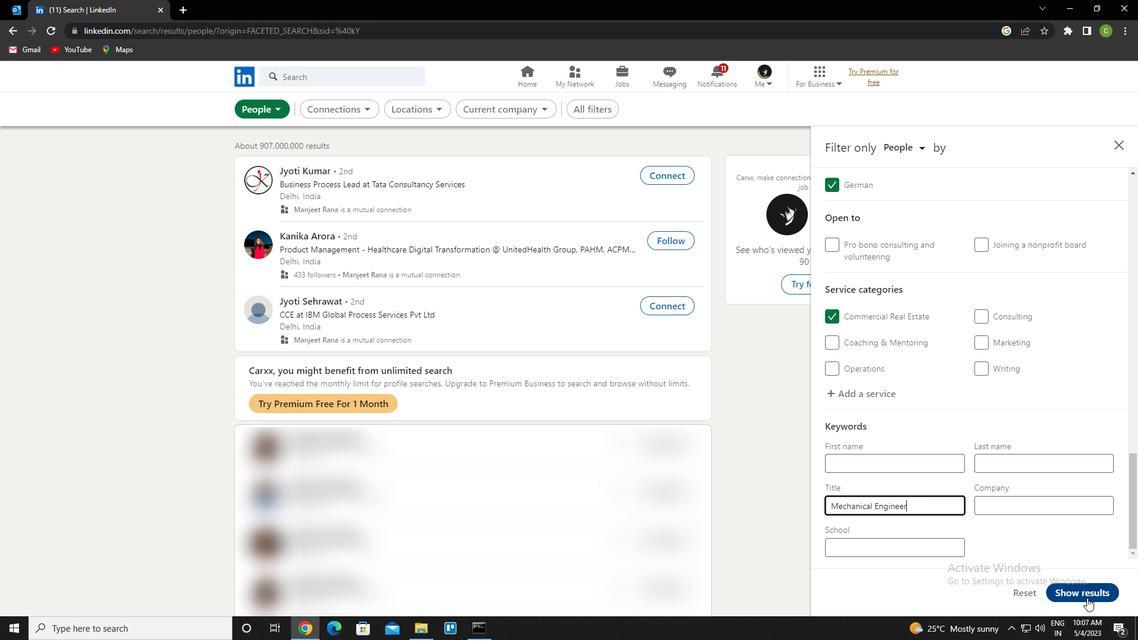 
Action: Mouse moved to (616, 550)
Screenshot: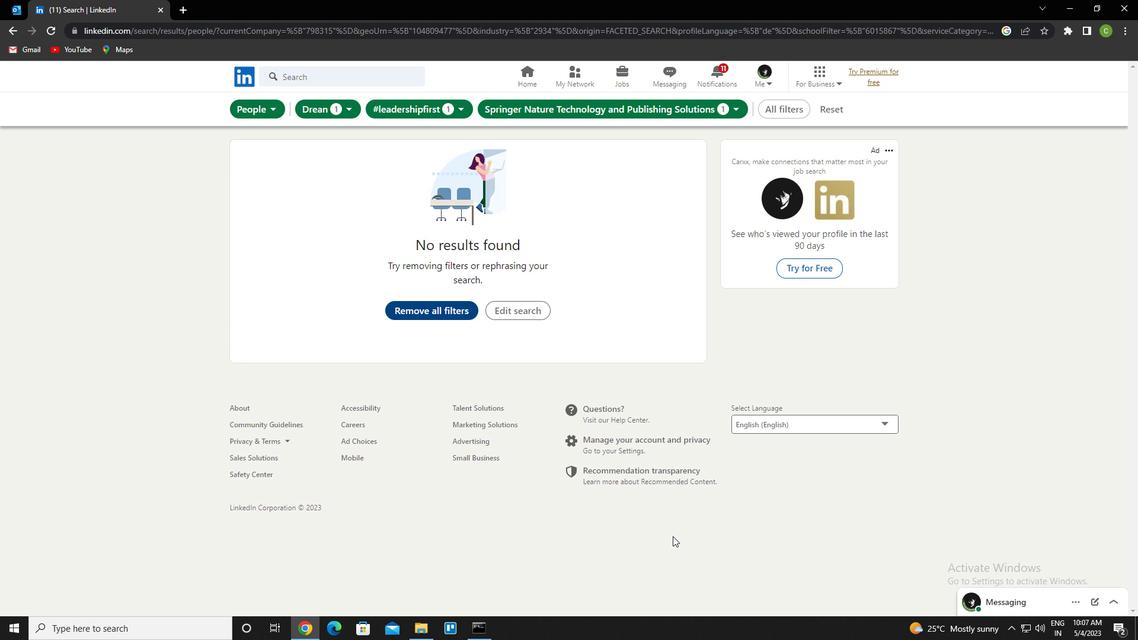 
